 Task: Log work in the project XcelTech for the issue 'Upgrade the user authentication and authorization system of a web application to improve security and compliance' spent time as '3w 1d 20h 13m' and remaining time as '5w 1d 17h 20m' and clone the issue. Now add the issue to the epic 'Cloud Incident Management'.
Action: Mouse moved to (201, 60)
Screenshot: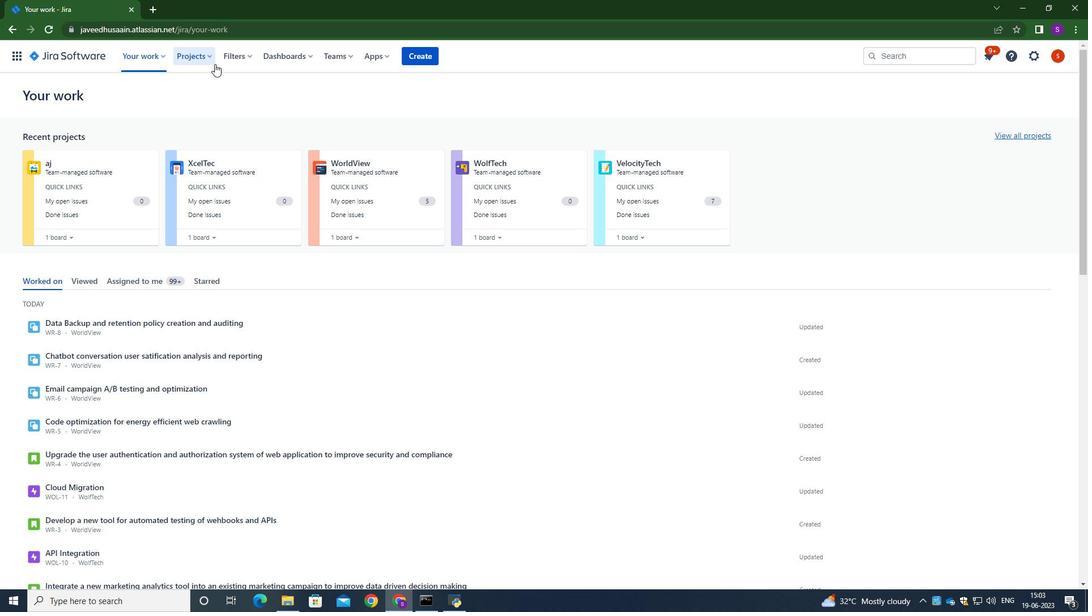 
Action: Mouse pressed left at (201, 60)
Screenshot: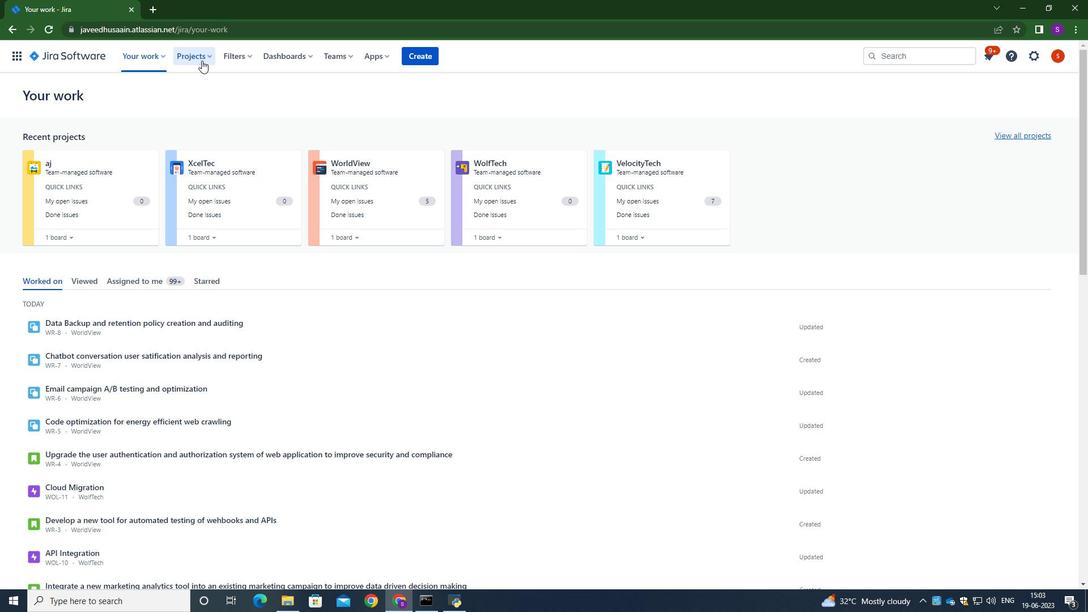 
Action: Mouse moved to (232, 112)
Screenshot: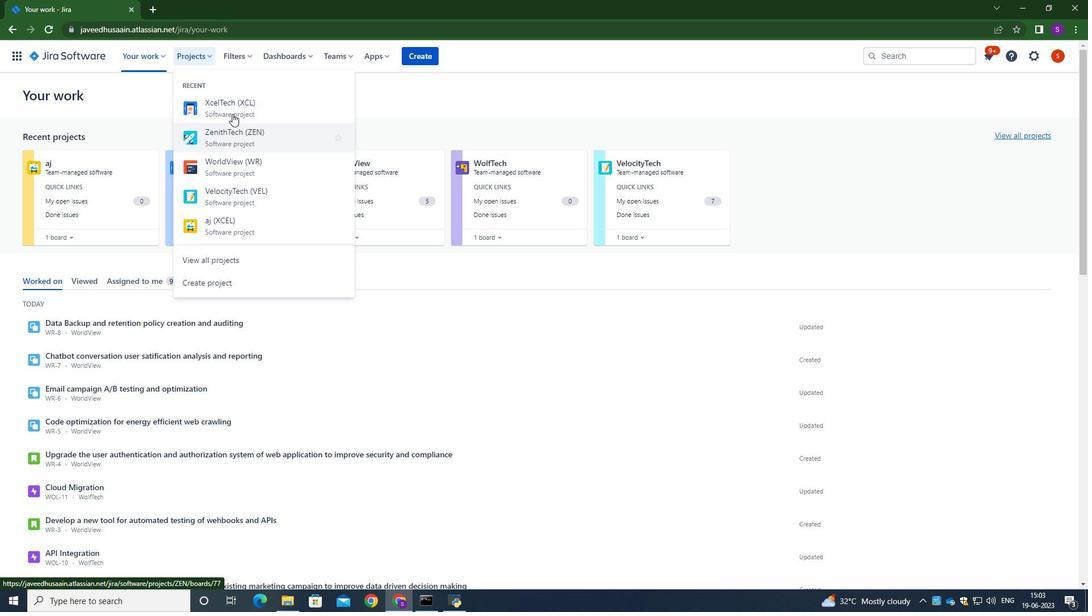 
Action: Mouse pressed left at (232, 112)
Screenshot: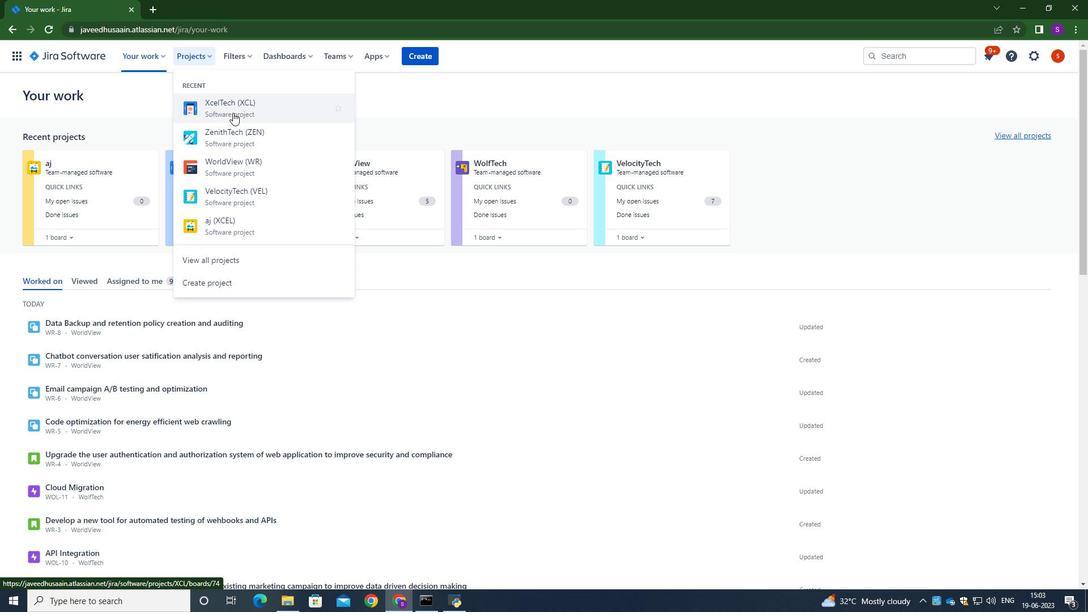 
Action: Mouse moved to (70, 176)
Screenshot: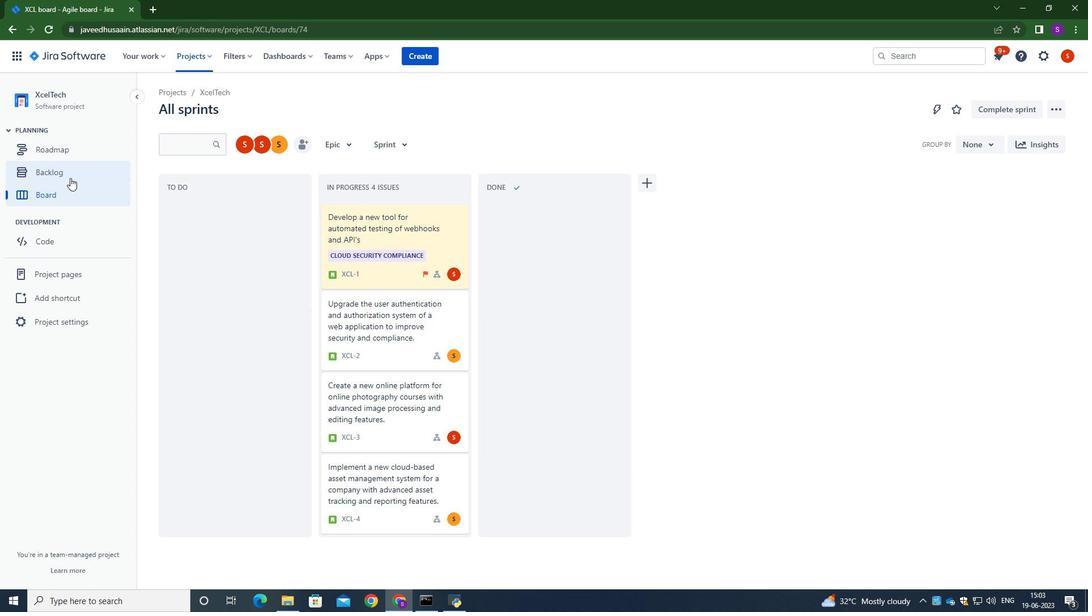 
Action: Mouse pressed left at (70, 176)
Screenshot: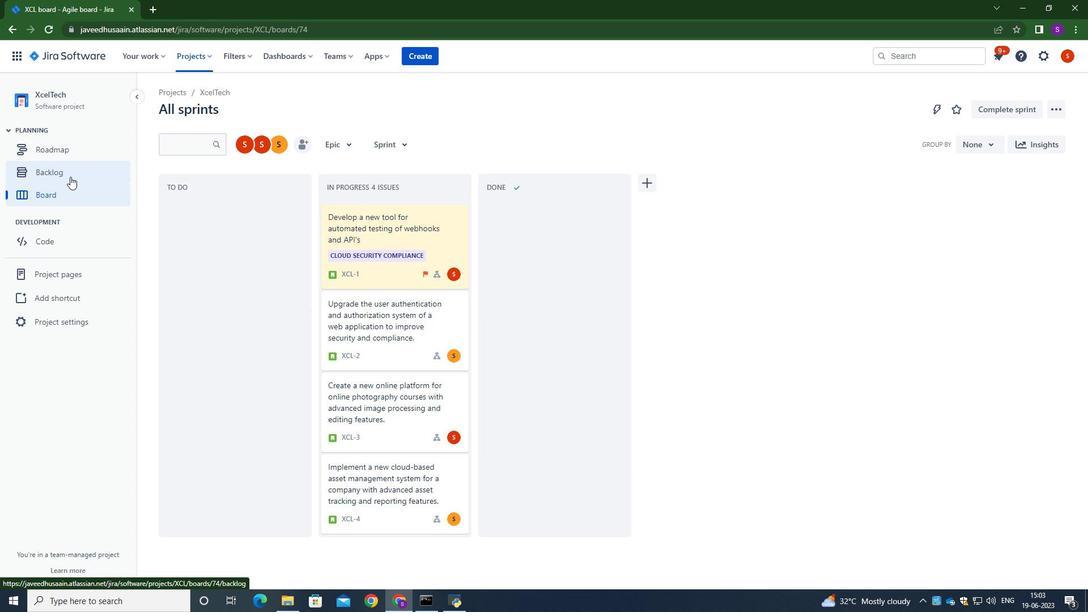 
Action: Mouse moved to (495, 217)
Screenshot: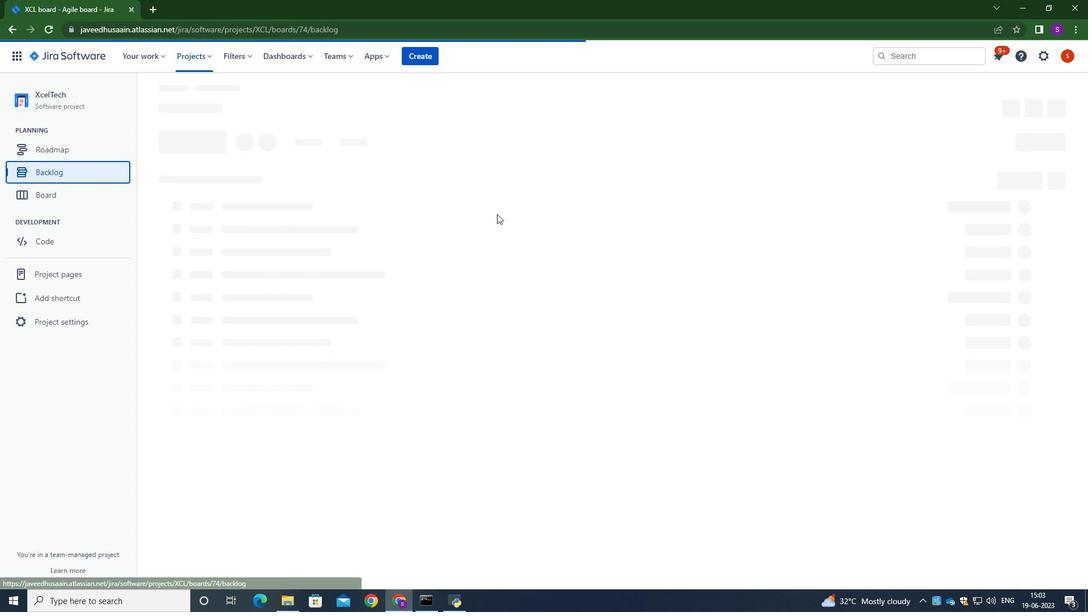 
Action: Mouse scrolled (495, 216) with delta (0, 0)
Screenshot: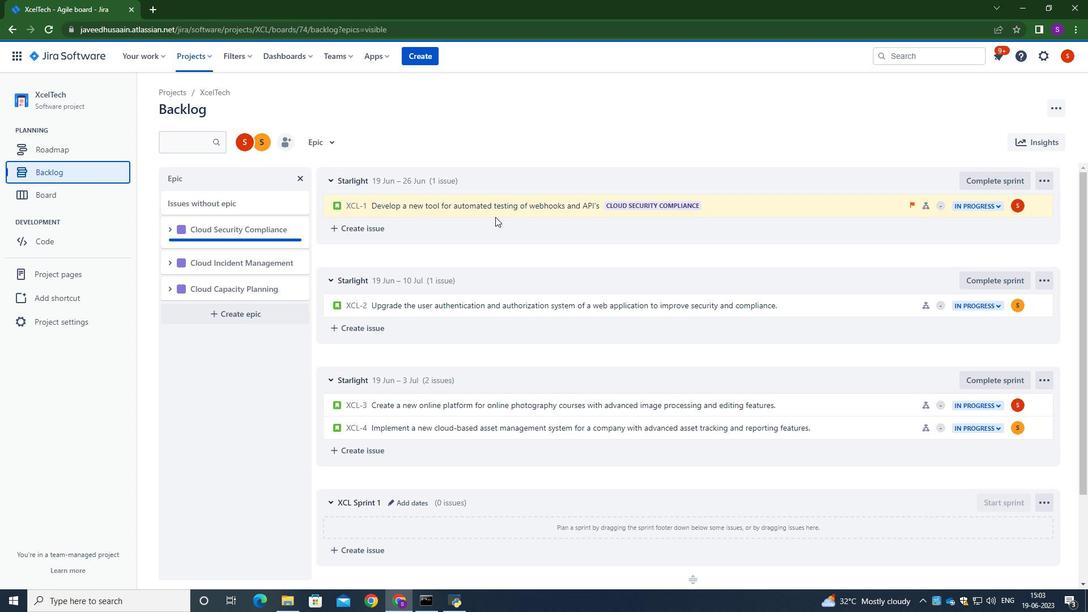 
Action: Mouse moved to (495, 218)
Screenshot: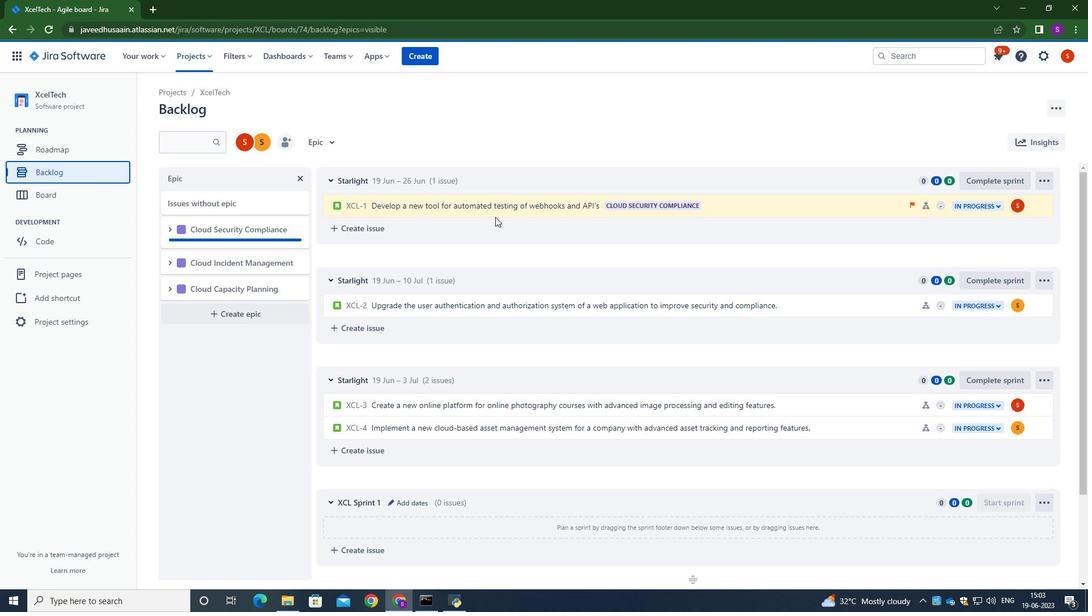 
Action: Mouse scrolled (495, 217) with delta (0, 0)
Screenshot: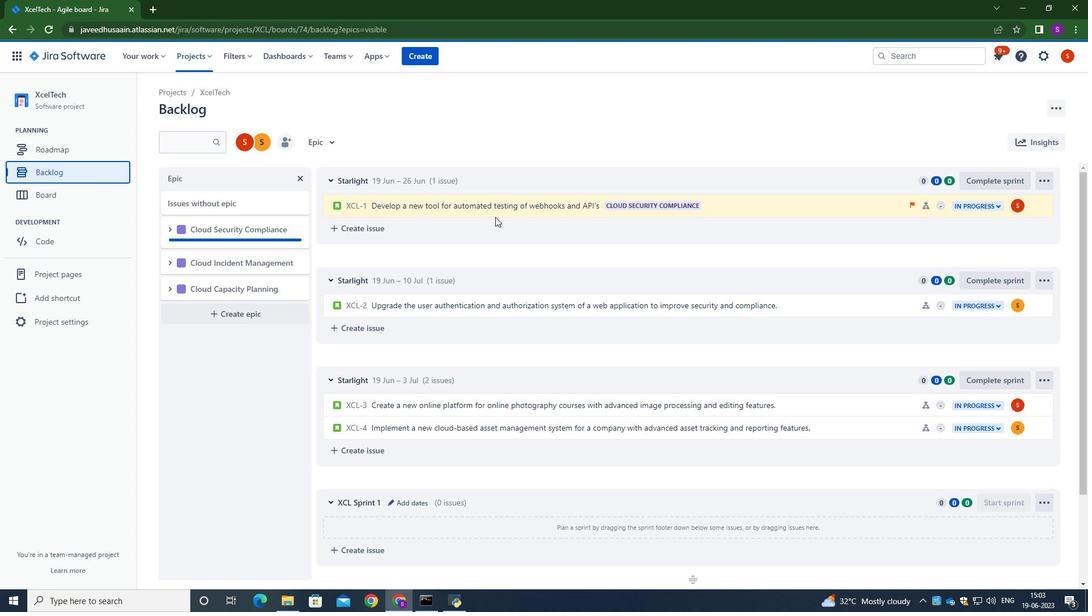 
Action: Mouse scrolled (495, 217) with delta (0, 0)
Screenshot: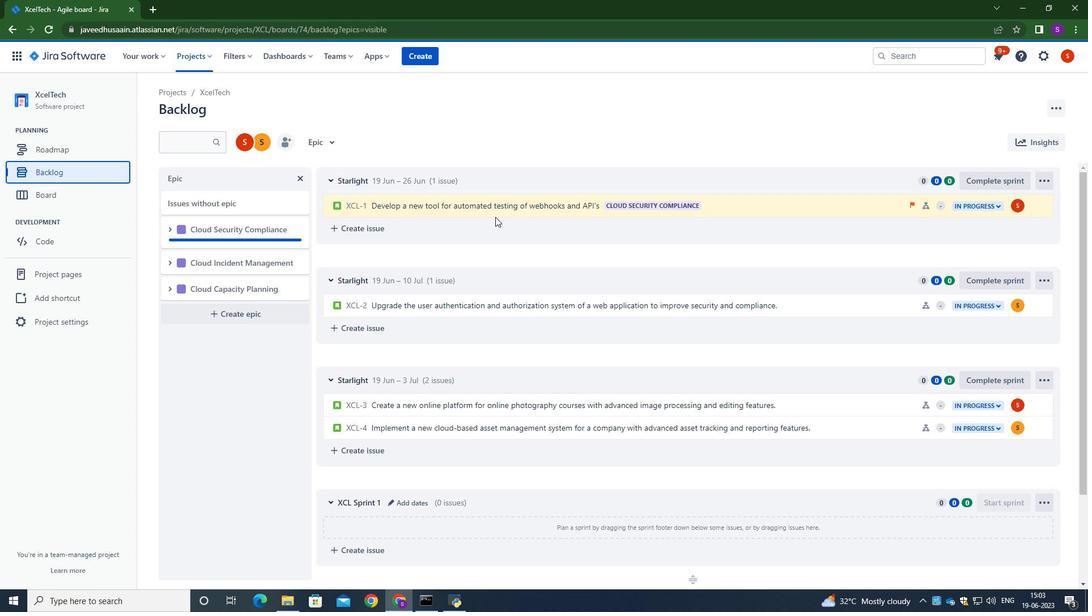 
Action: Mouse scrolled (495, 217) with delta (0, 0)
Screenshot: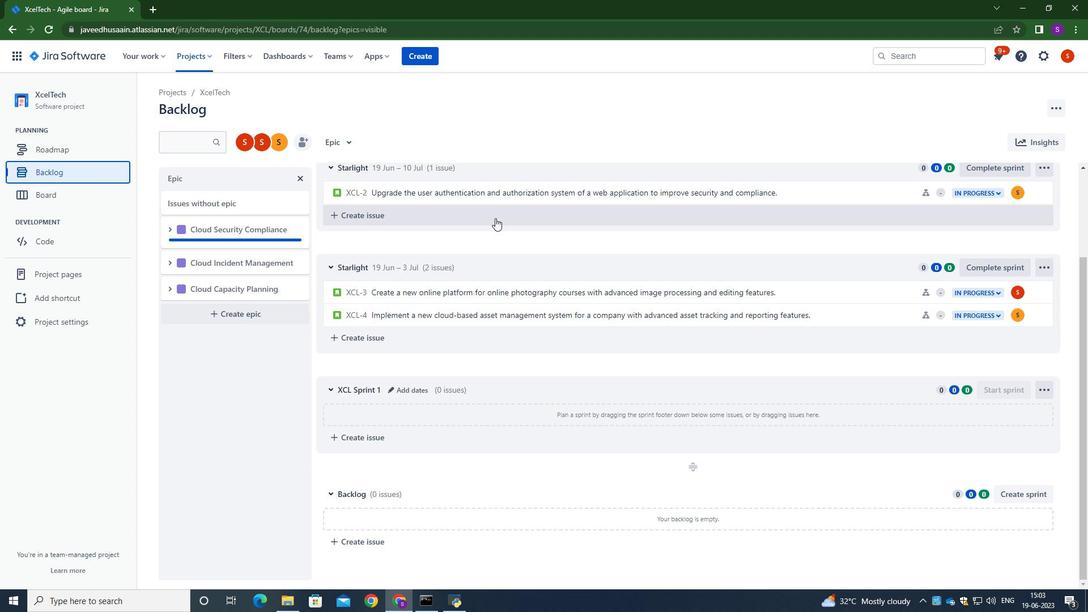 
Action: Mouse moved to (488, 242)
Screenshot: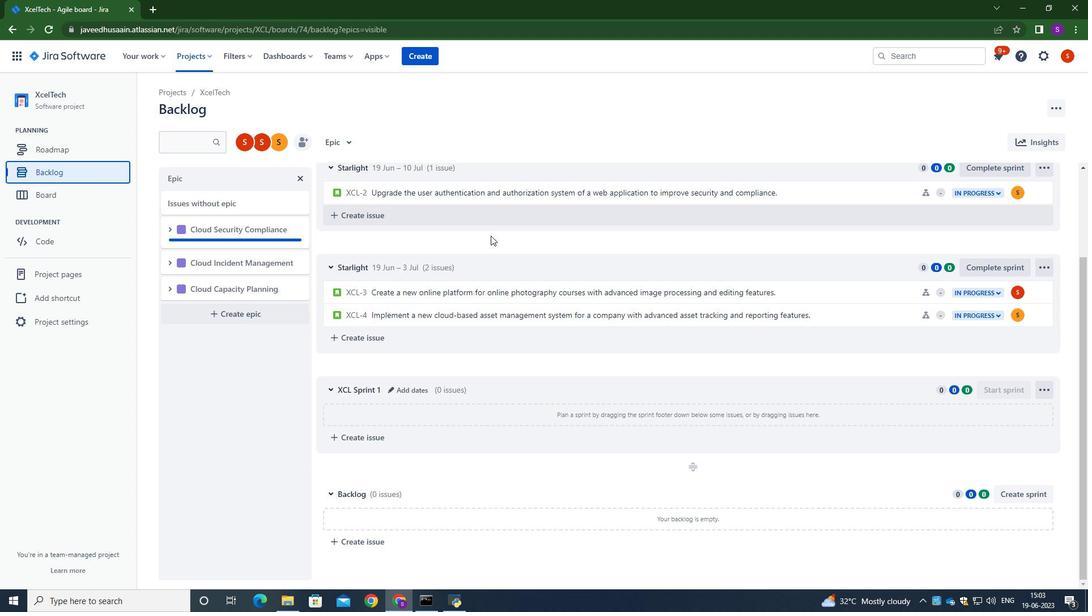 
Action: Mouse scrolled (488, 243) with delta (0, 0)
Screenshot: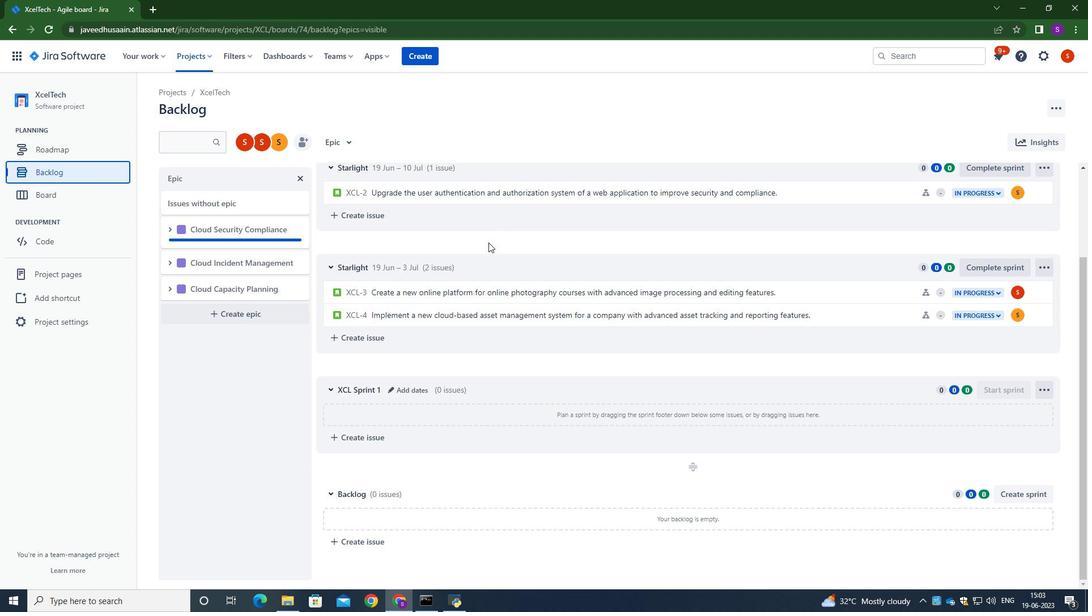 
Action: Mouse scrolled (488, 243) with delta (0, 0)
Screenshot: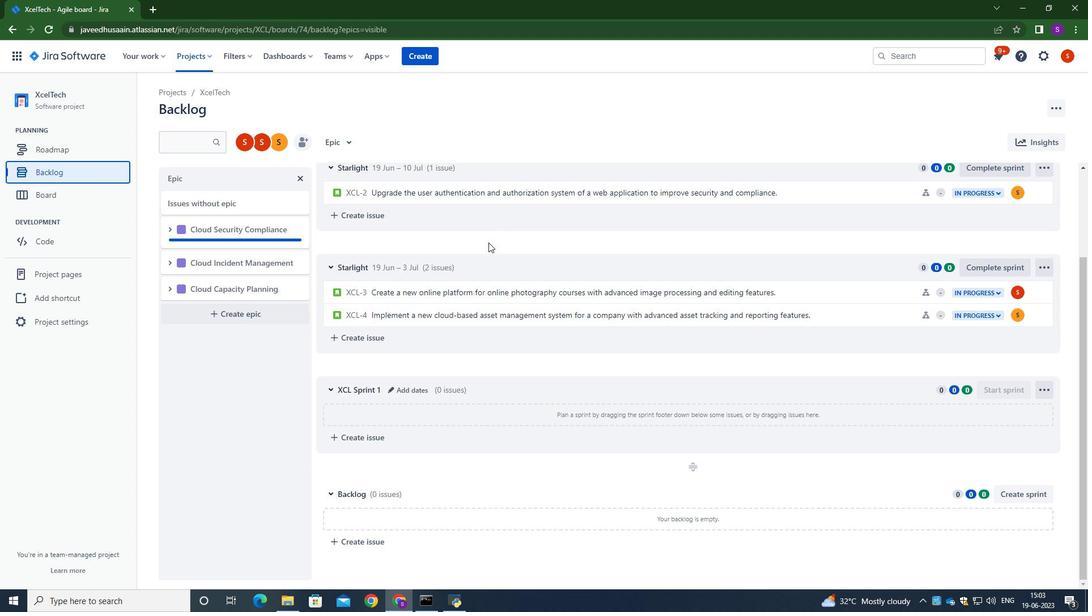 
Action: Mouse scrolled (488, 243) with delta (0, 0)
Screenshot: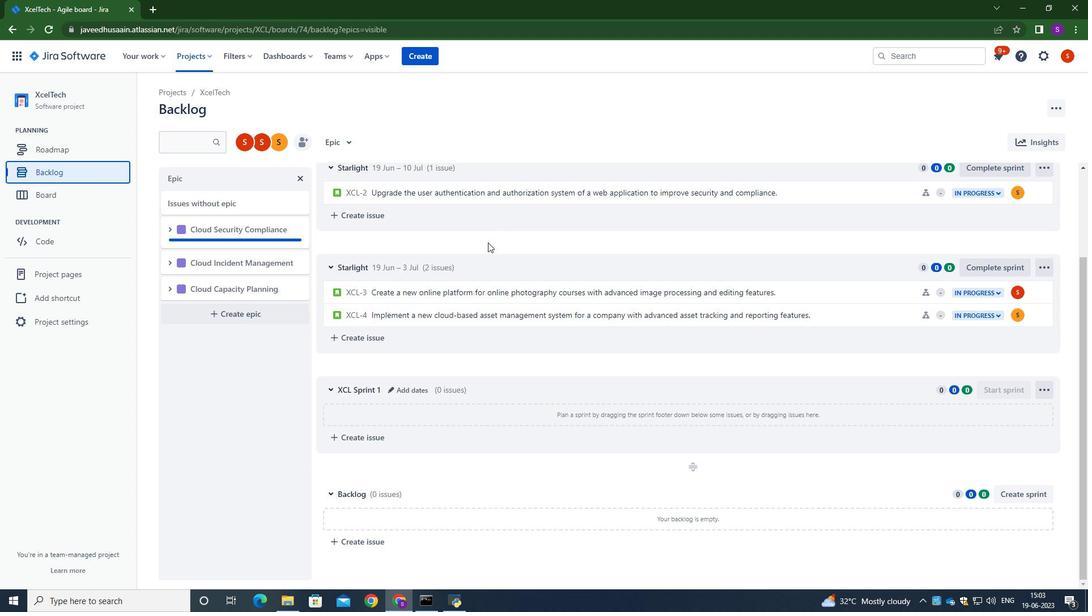
Action: Mouse scrolled (488, 243) with delta (0, 0)
Screenshot: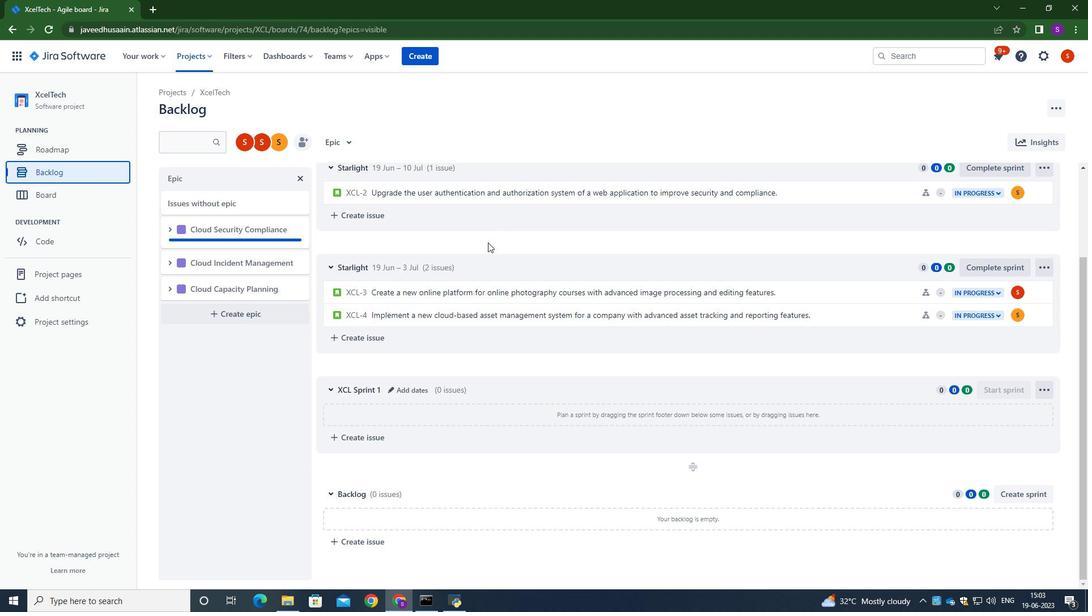 
Action: Mouse moved to (694, 306)
Screenshot: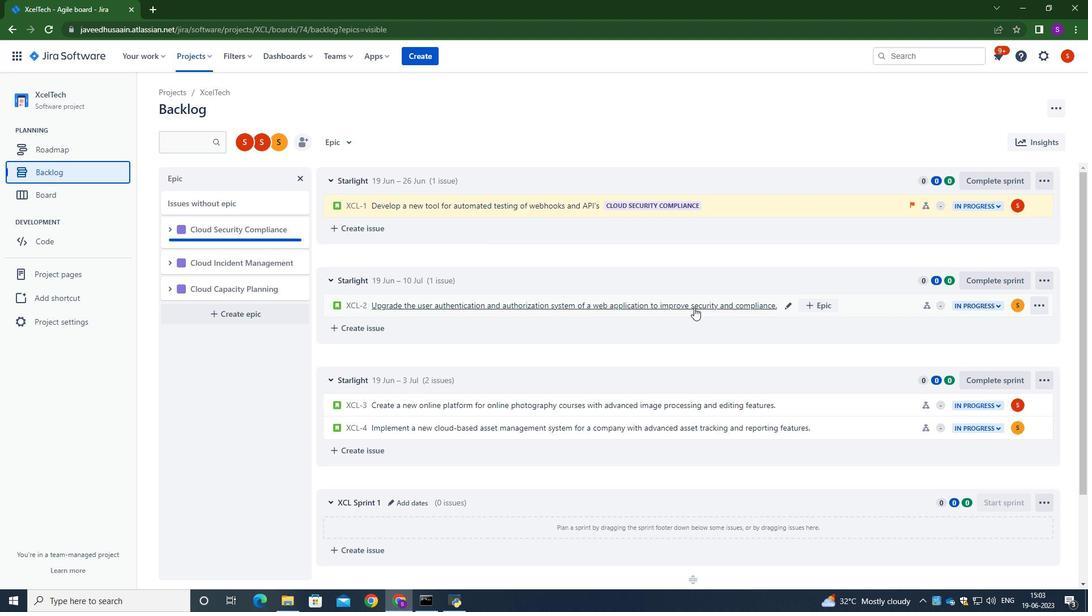 
Action: Mouse pressed left at (694, 306)
Screenshot: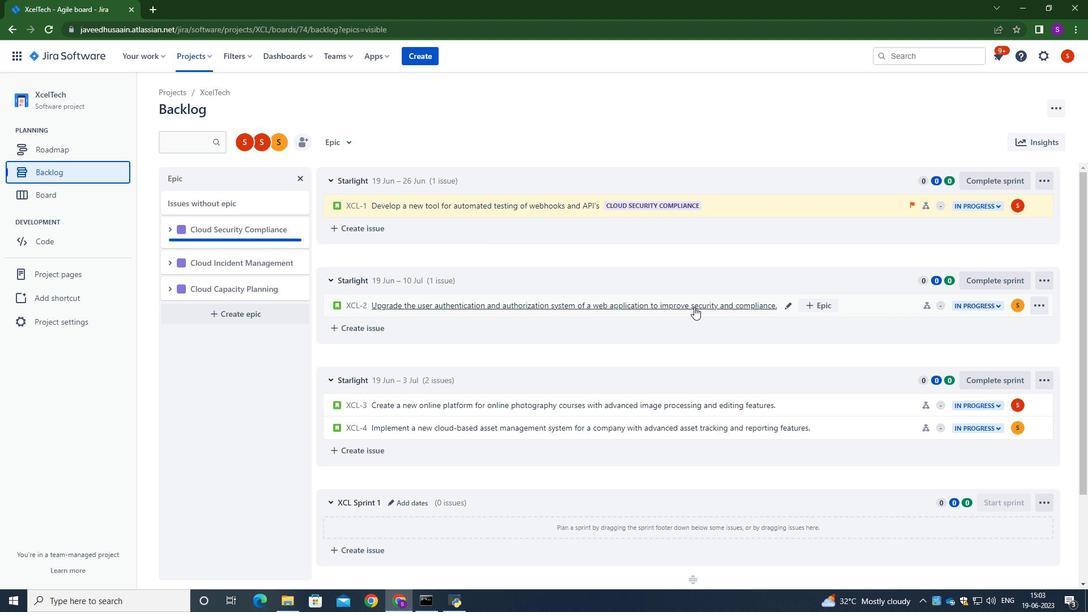 
Action: Mouse moved to (986, 342)
Screenshot: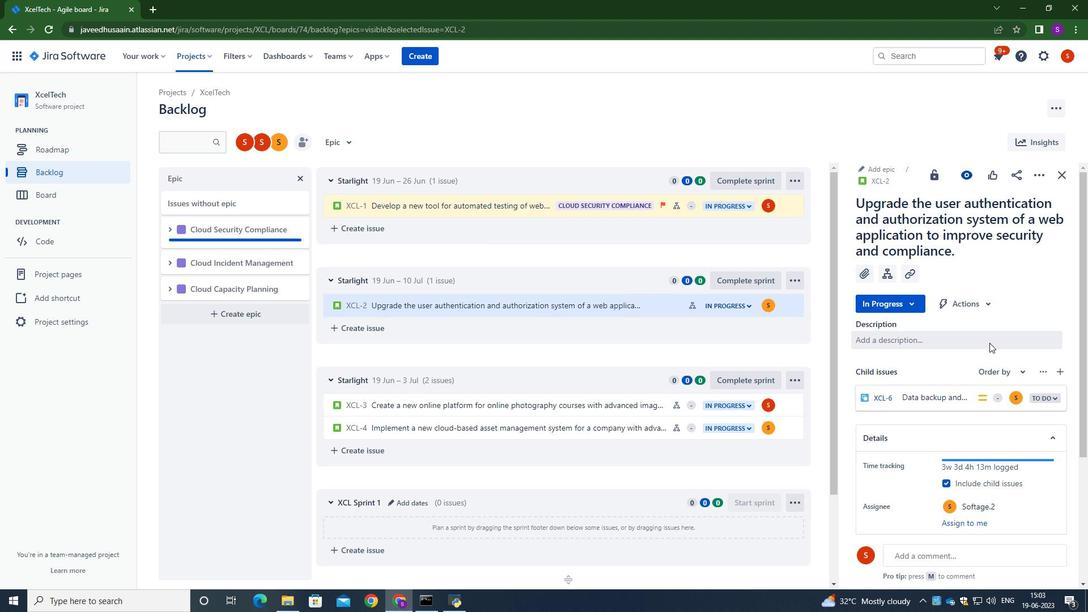 
Action: Mouse scrolled (986, 342) with delta (0, 0)
Screenshot: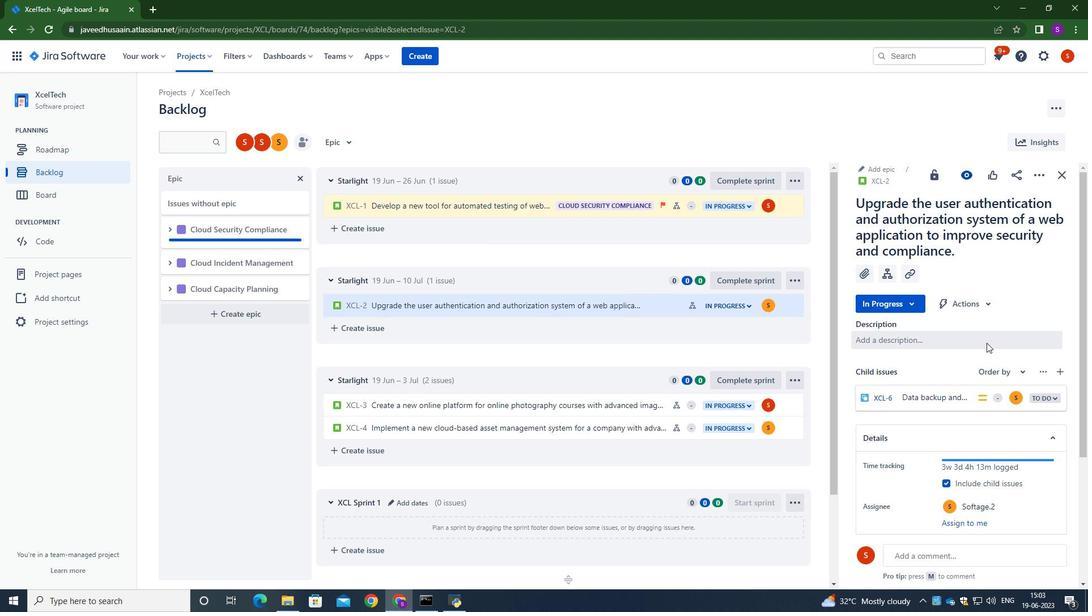 
Action: Mouse scrolled (986, 342) with delta (0, 0)
Screenshot: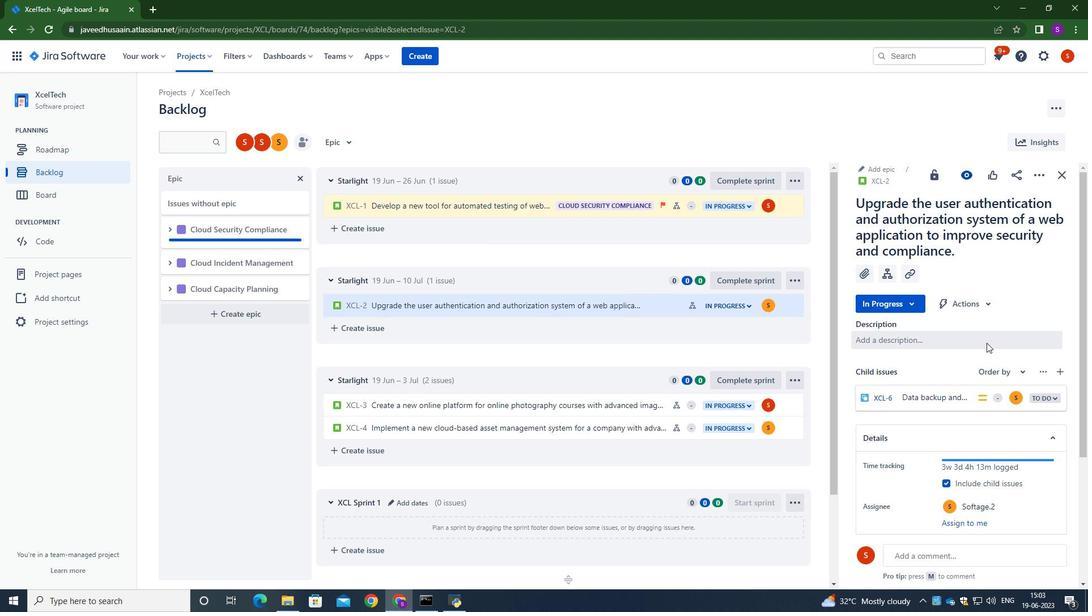 
Action: Mouse moved to (970, 341)
Screenshot: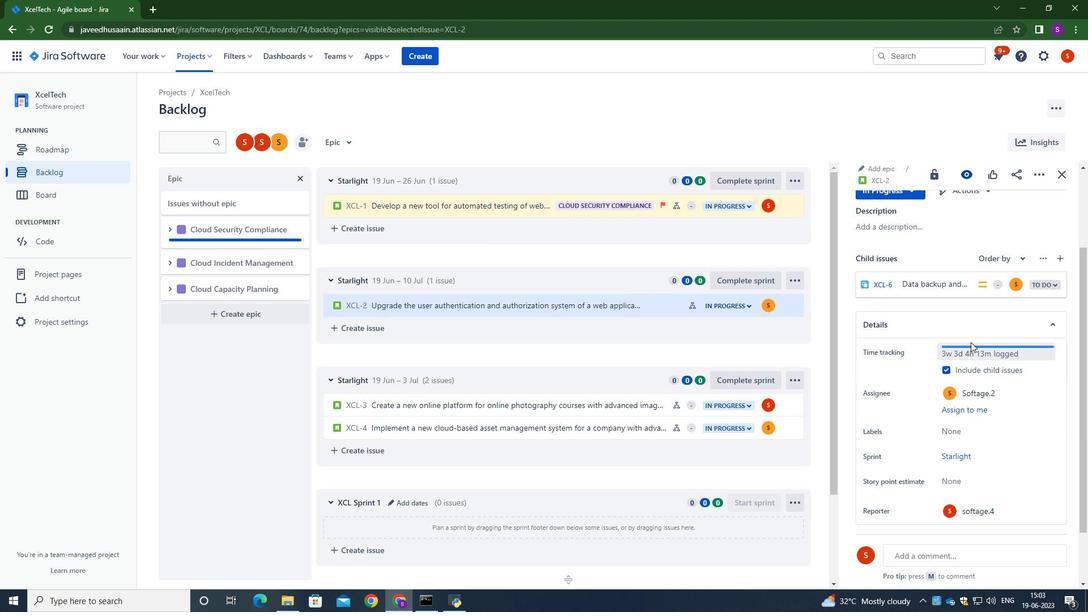 
Action: Mouse scrolled (970, 341) with delta (0, 0)
Screenshot: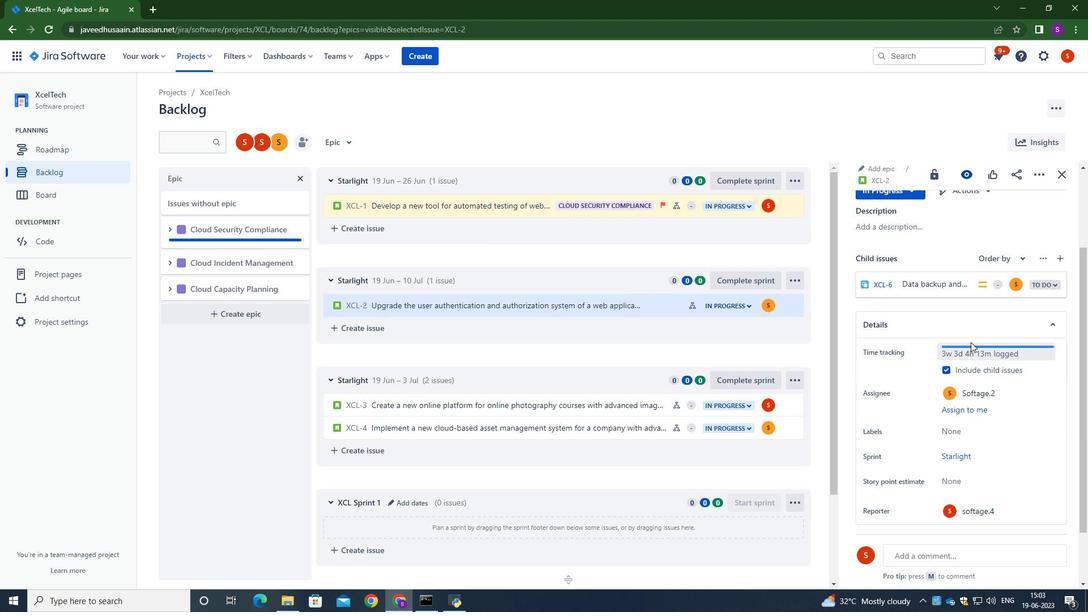 
Action: Mouse moved to (972, 334)
Screenshot: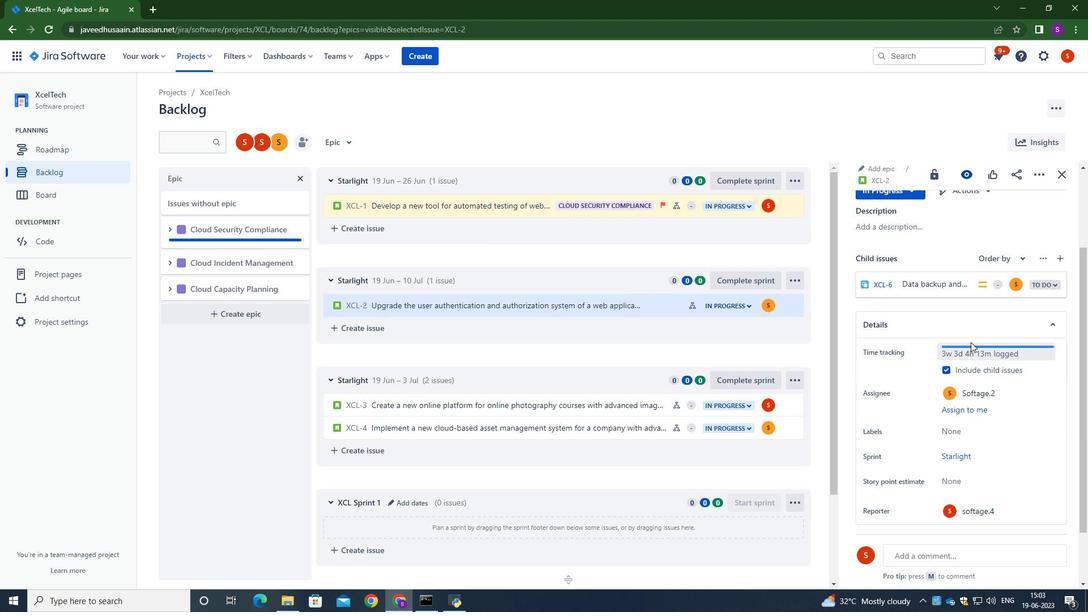 
Action: Mouse scrolled (972, 334) with delta (0, 0)
Screenshot: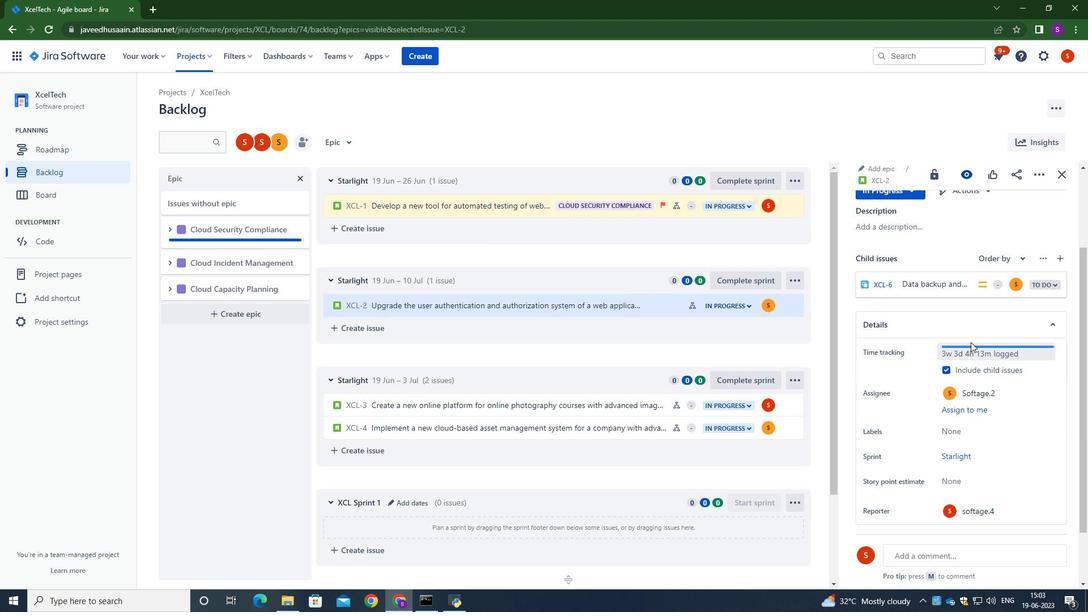 
Action: Mouse moved to (1036, 177)
Screenshot: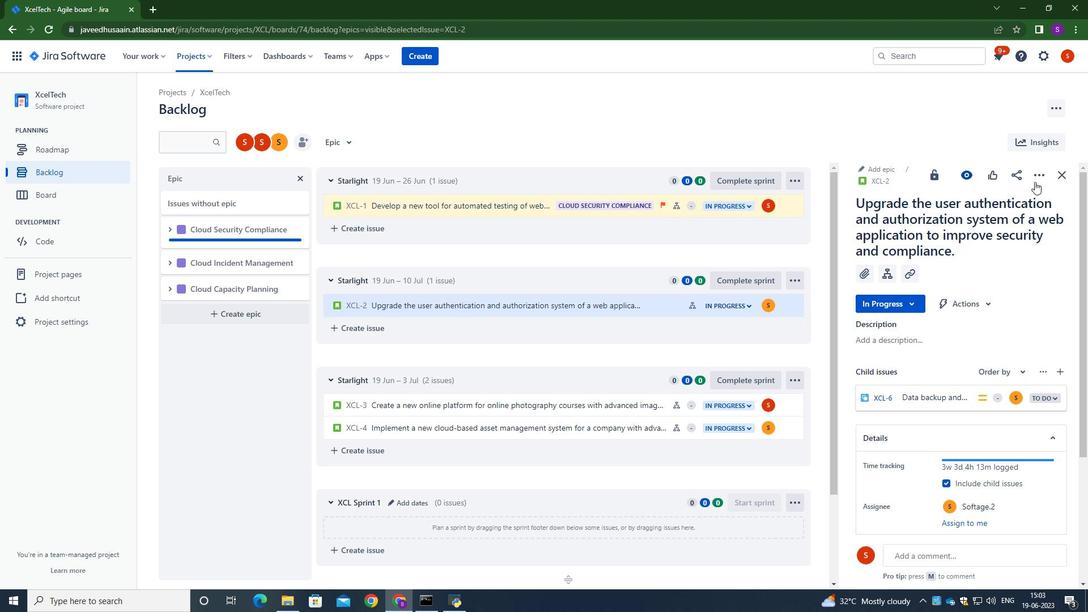 
Action: Mouse pressed left at (1036, 177)
Screenshot: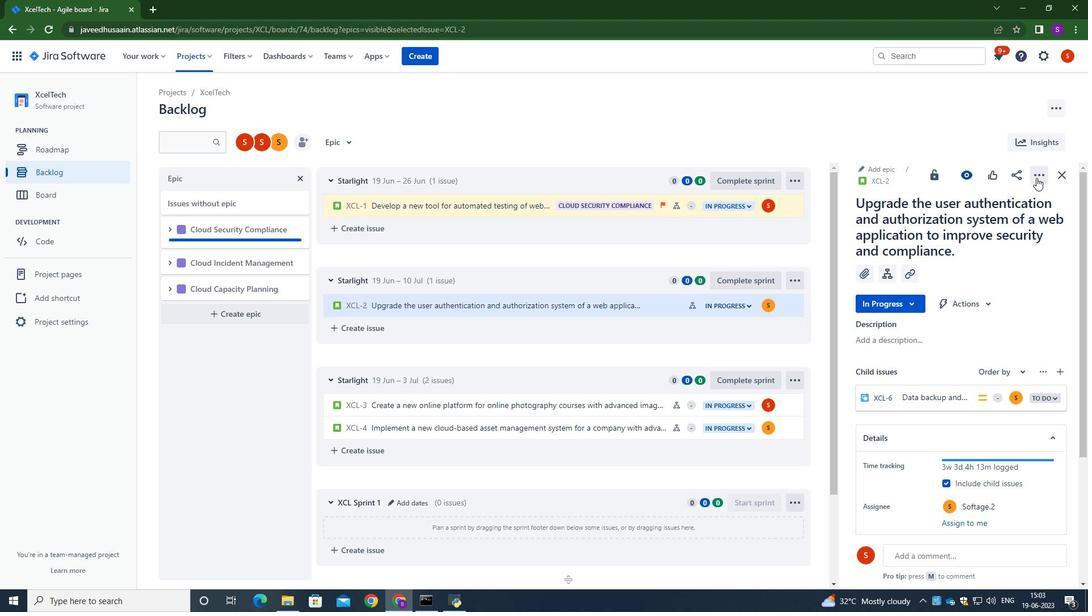 
Action: Mouse moved to (996, 203)
Screenshot: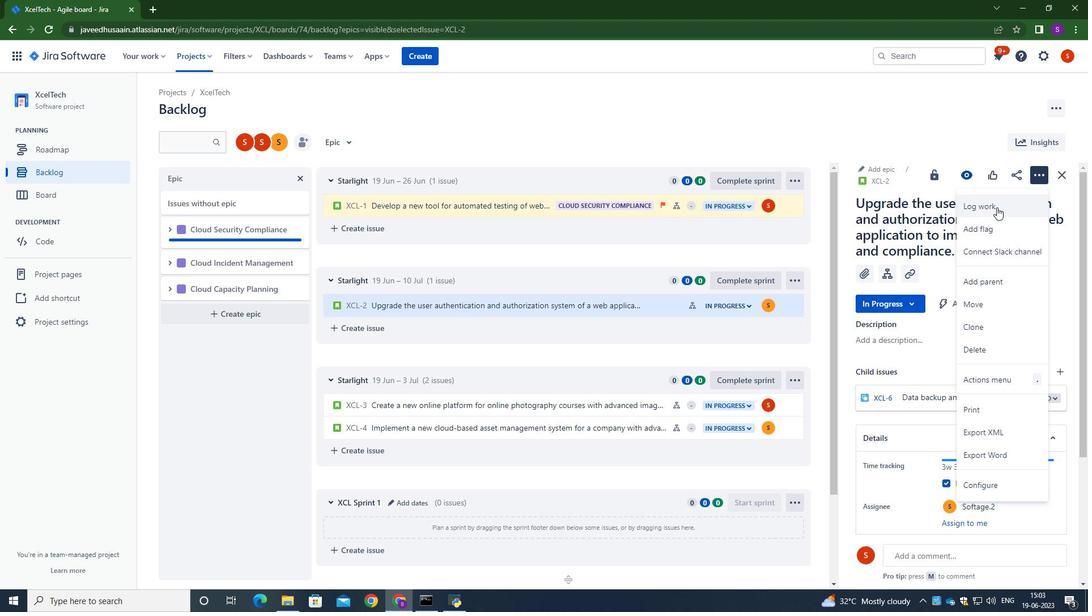
Action: Mouse pressed left at (996, 203)
Screenshot: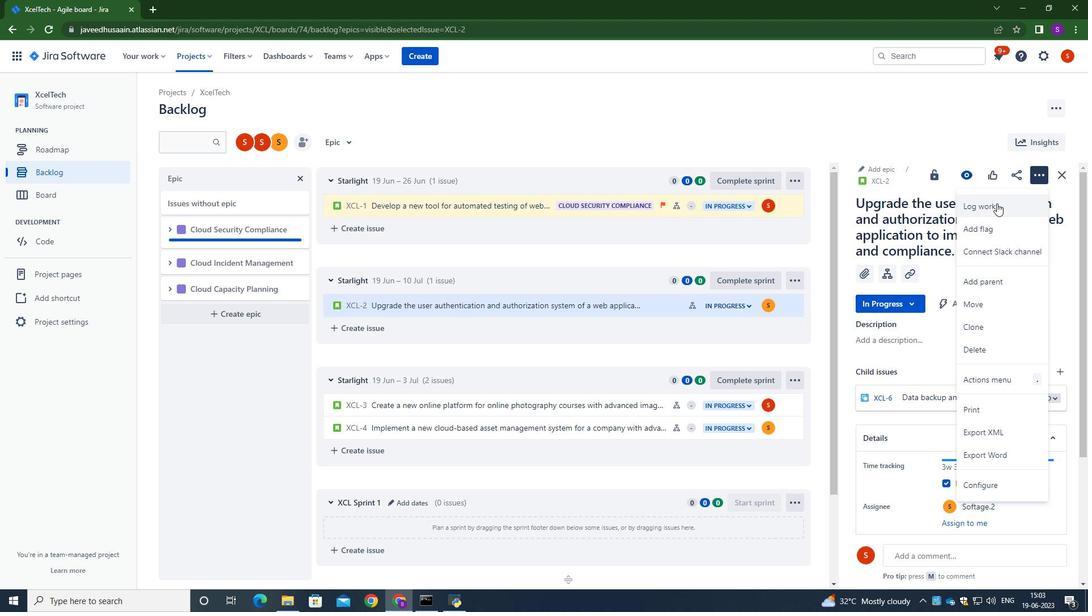 
Action: Mouse moved to (475, 171)
Screenshot: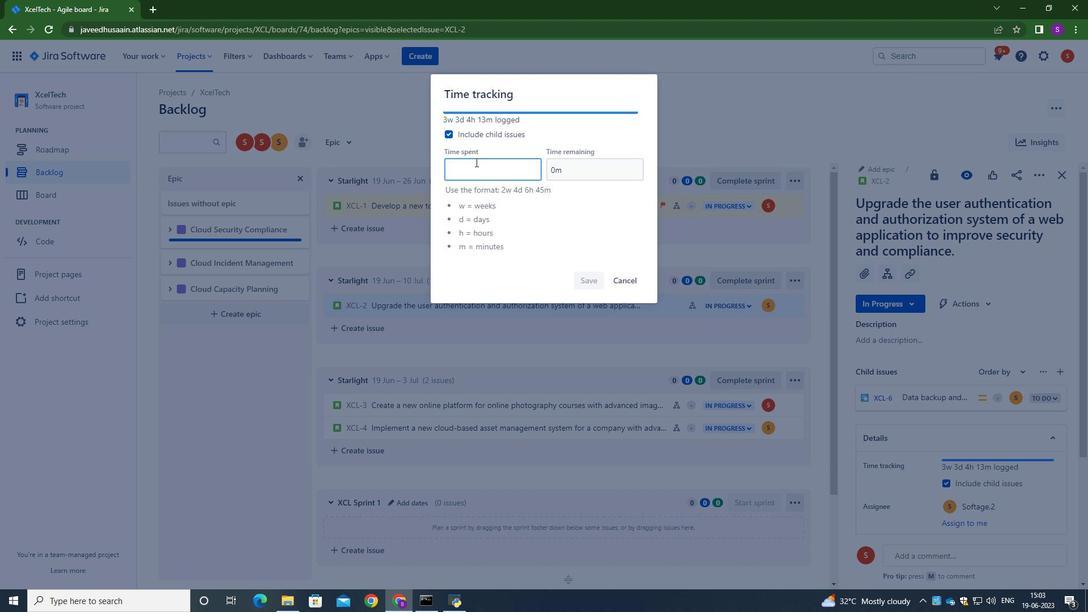
Action: Mouse pressed left at (475, 171)
Screenshot: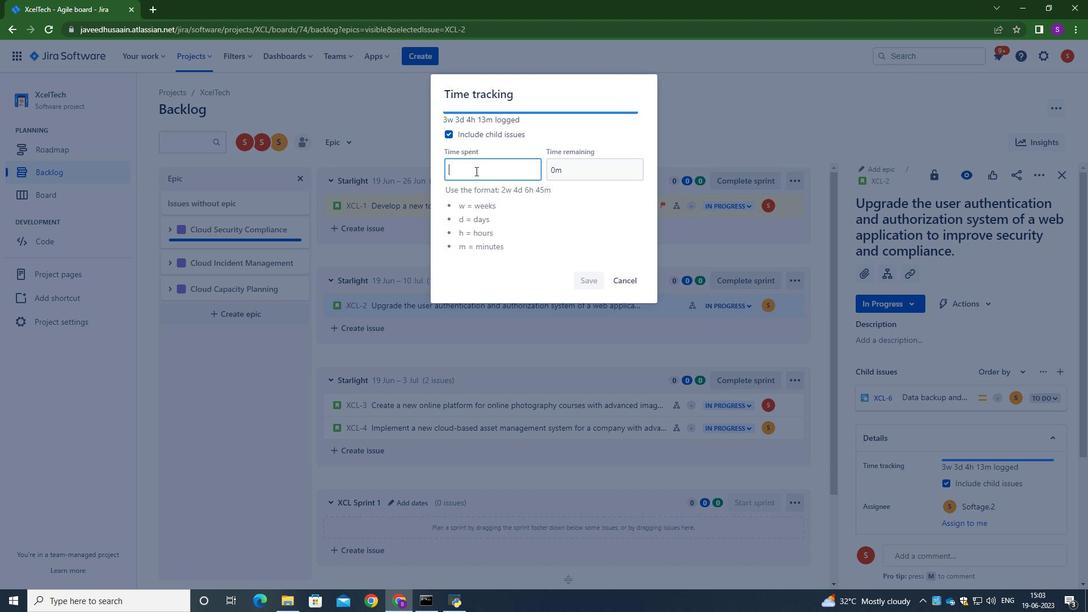 
Action: Key pressed 3w<Key.space>1d<Key.space>20h<Key.space>13m<Key.tab>5w<Key.space>1d<Key.space>17h<Key.space>20m
Screenshot: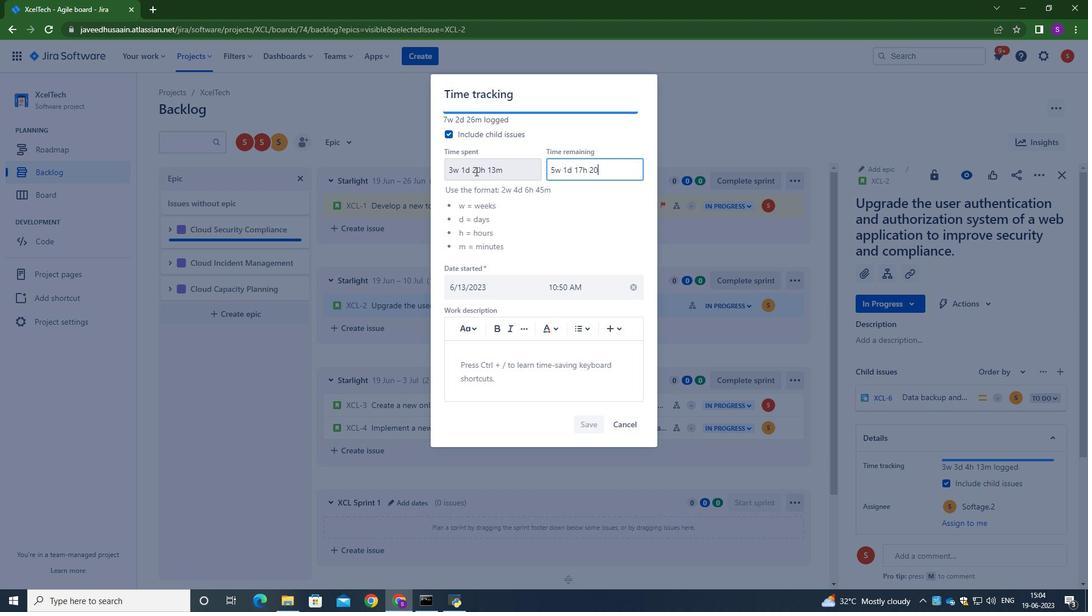 
Action: Mouse moved to (590, 429)
Screenshot: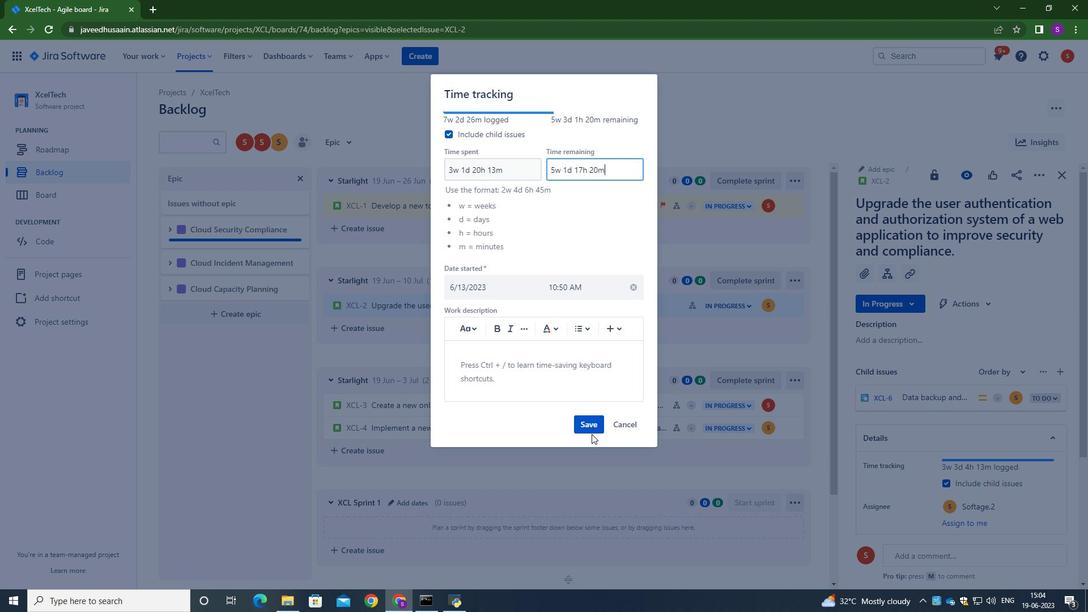 
Action: Mouse pressed left at (590, 429)
Screenshot: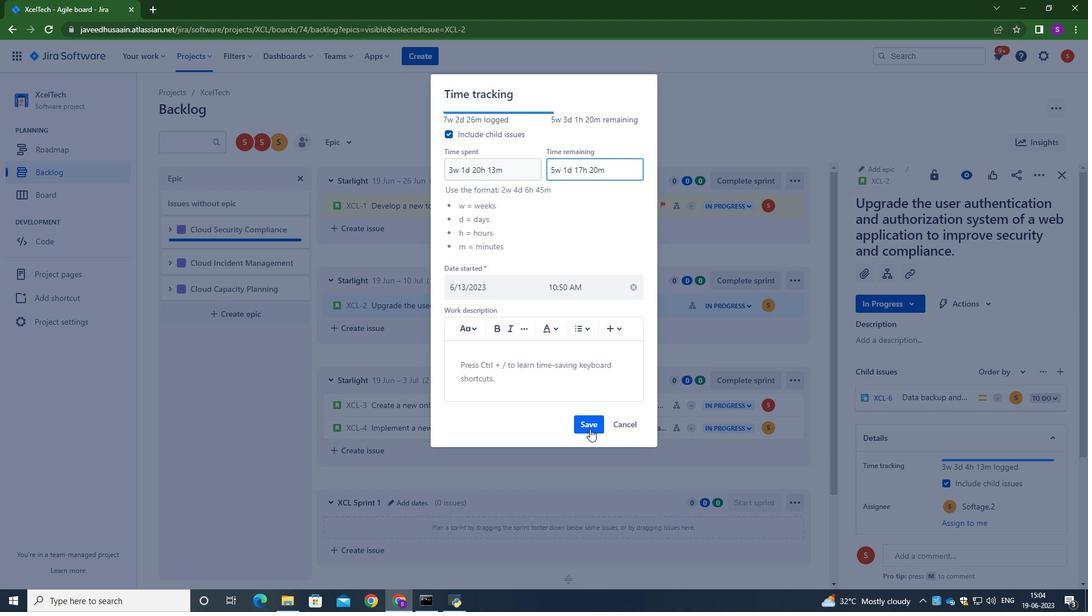
Action: Mouse moved to (1042, 176)
Screenshot: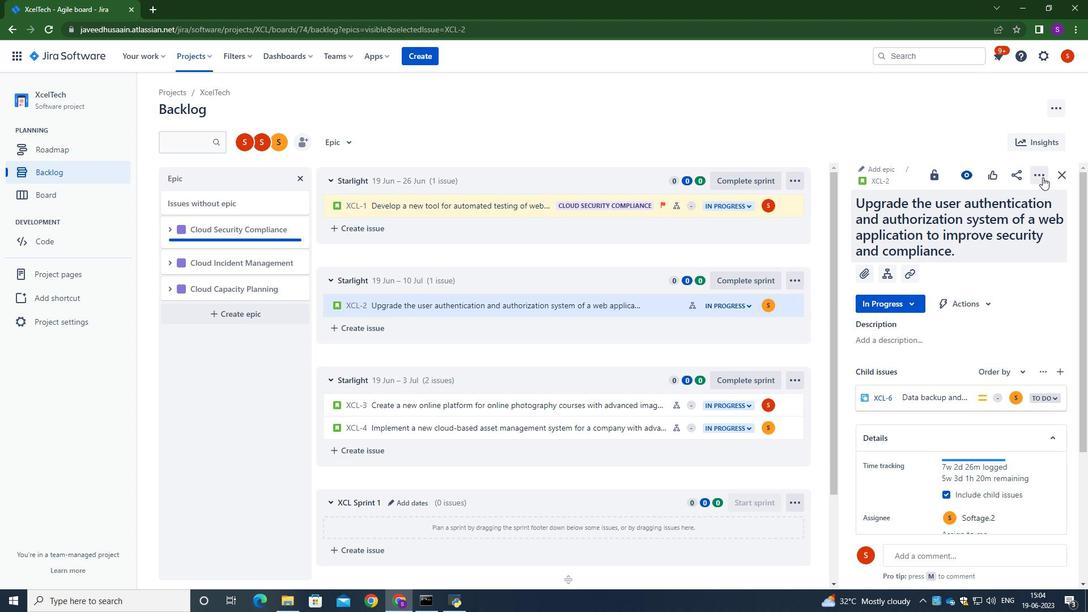 
Action: Mouse pressed left at (1042, 176)
Screenshot: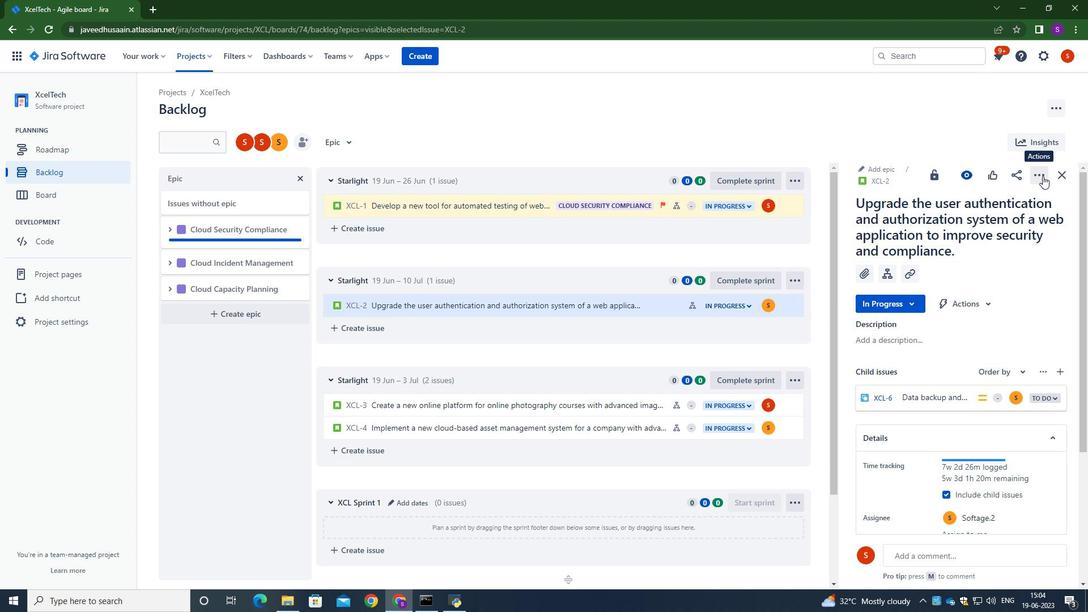 
Action: Mouse moved to (1005, 321)
Screenshot: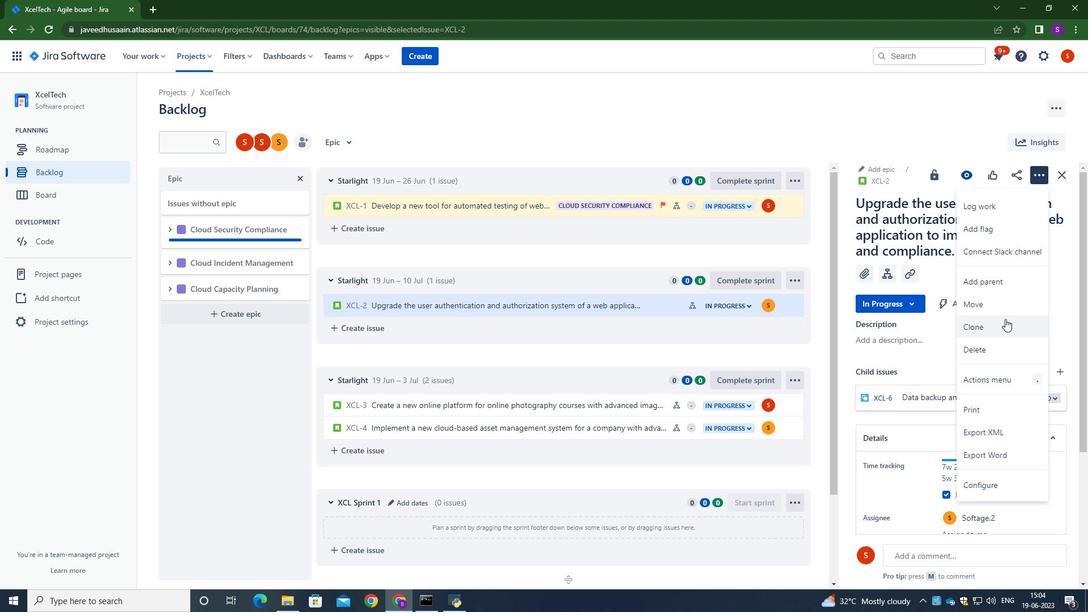 
Action: Mouse pressed left at (1005, 321)
Screenshot: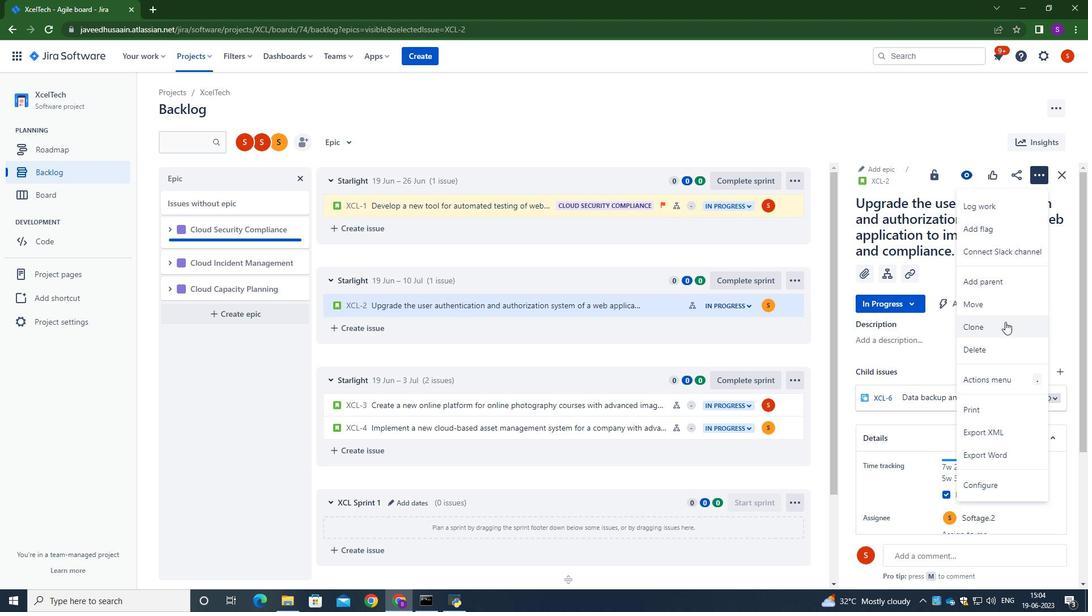
Action: Mouse moved to (488, 187)
Screenshot: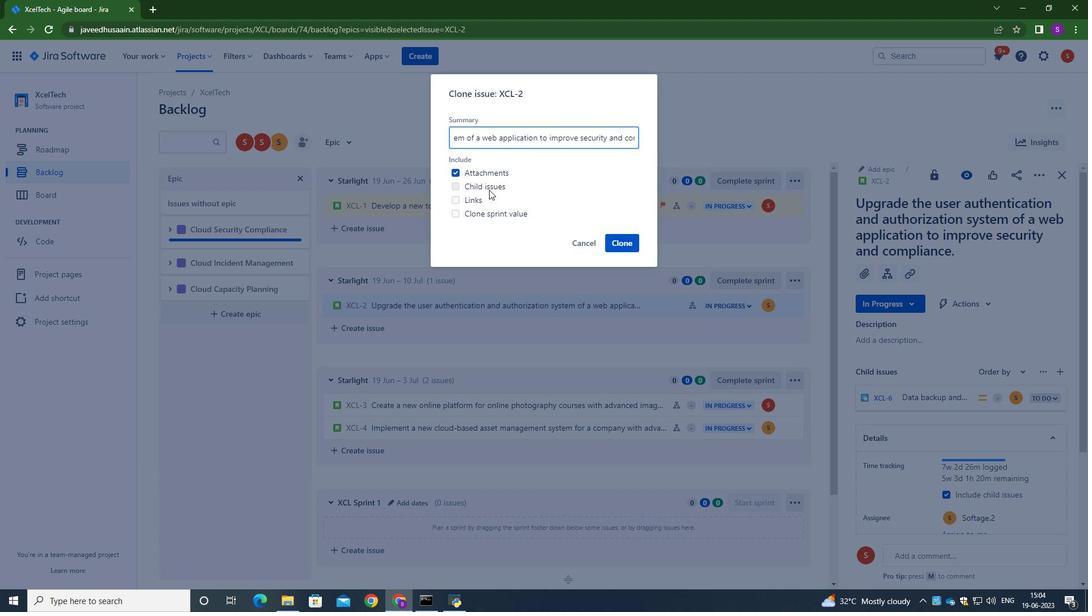 
Action: Mouse pressed left at (488, 187)
Screenshot: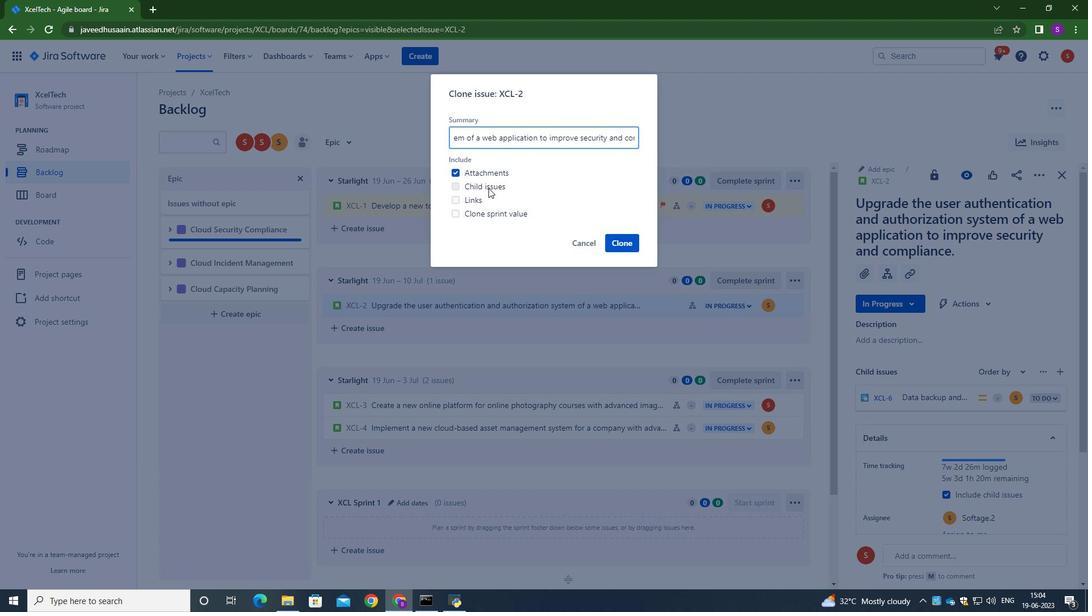
Action: Mouse moved to (468, 199)
Screenshot: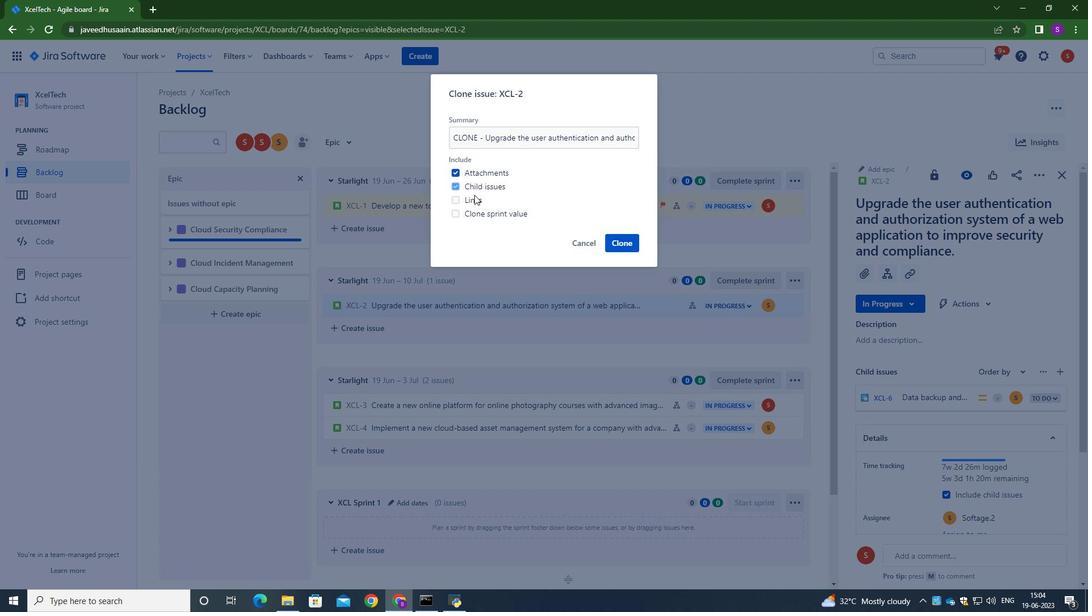 
Action: Mouse pressed left at (468, 199)
Screenshot: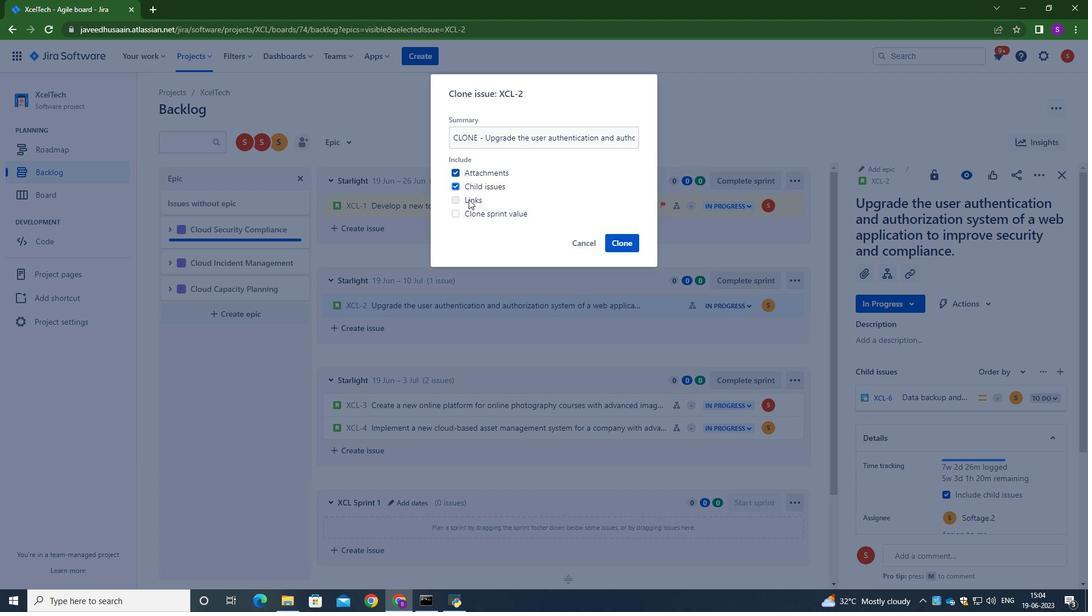 
Action: Mouse moved to (479, 181)
Screenshot: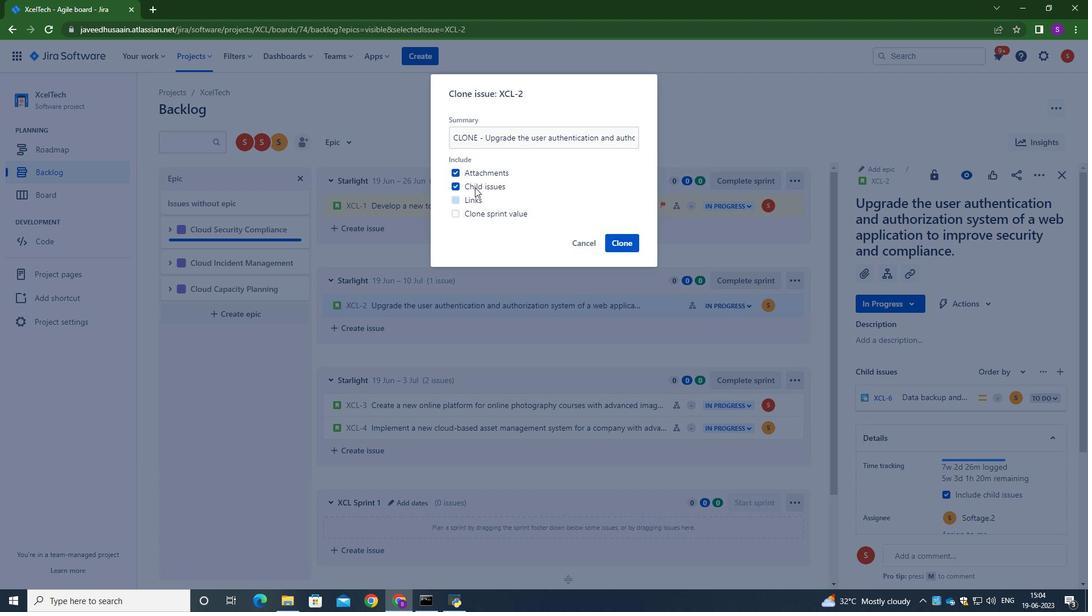 
Action: Mouse pressed left at (479, 181)
Screenshot: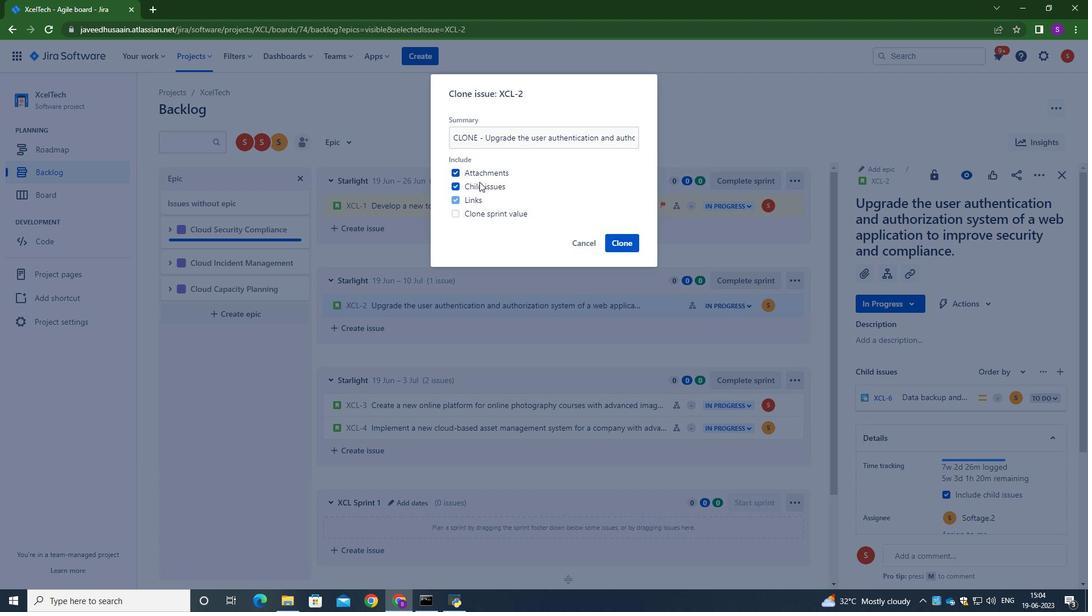 
Action: Mouse moved to (481, 173)
Screenshot: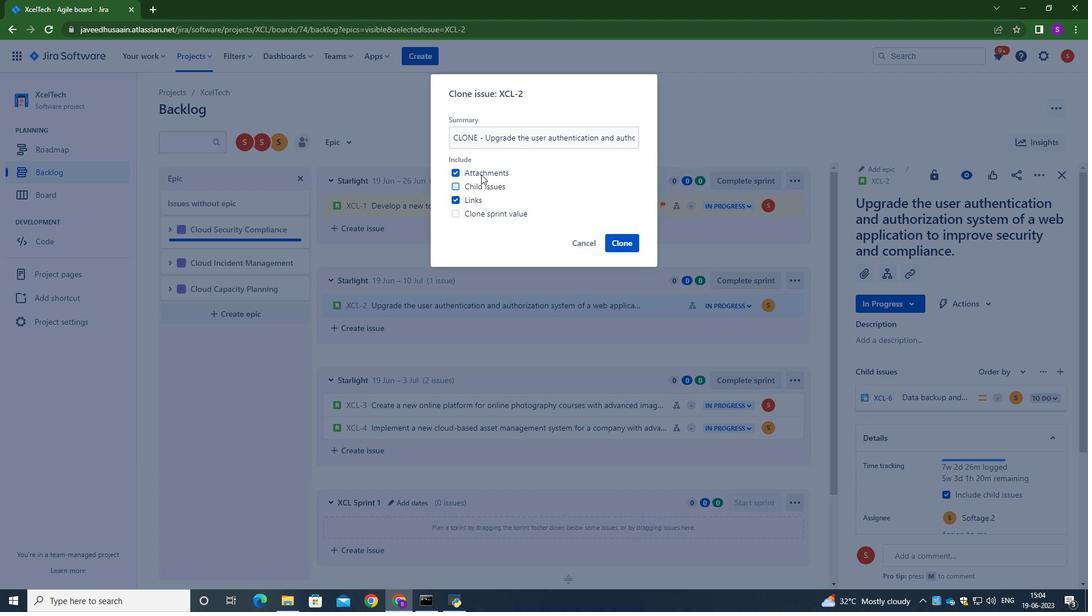 
Action: Mouse pressed left at (481, 173)
Screenshot: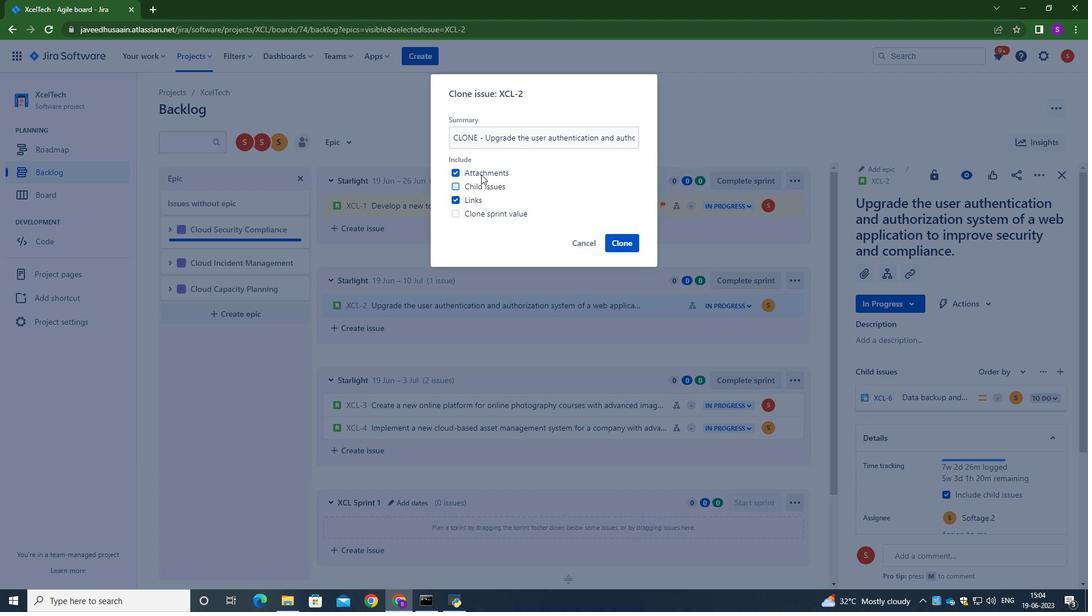 
Action: Mouse moved to (577, 244)
Screenshot: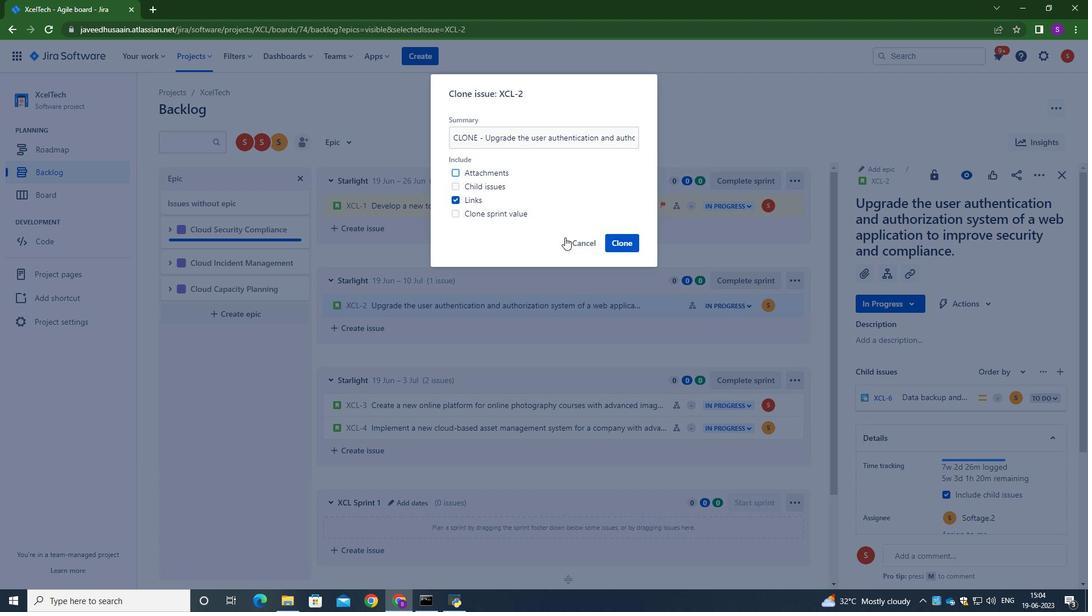 
Action: Mouse pressed left at (577, 244)
Screenshot: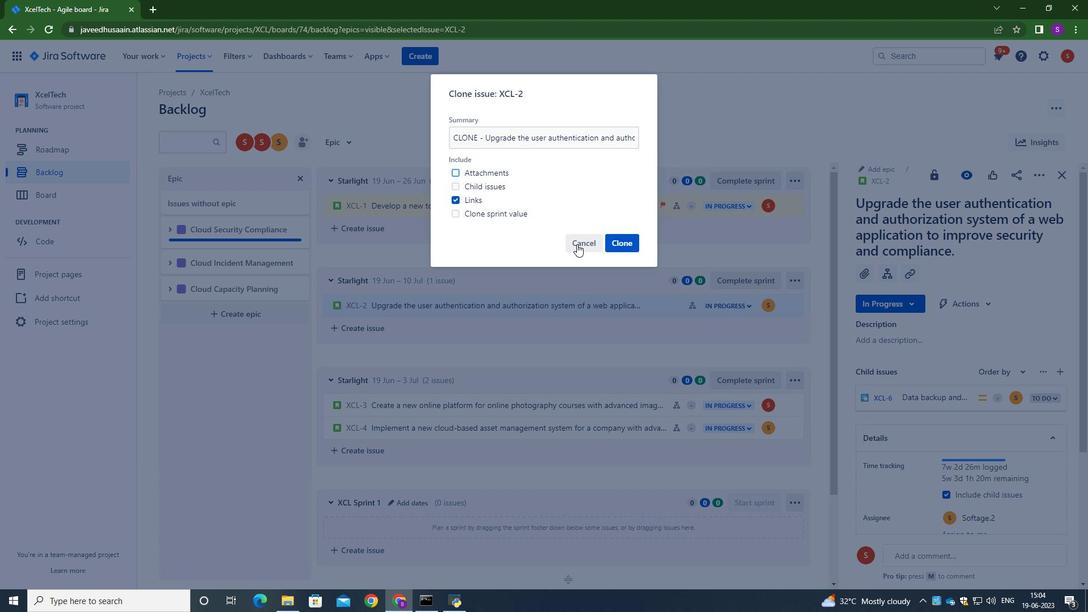 
Action: Mouse moved to (1023, 290)
Screenshot: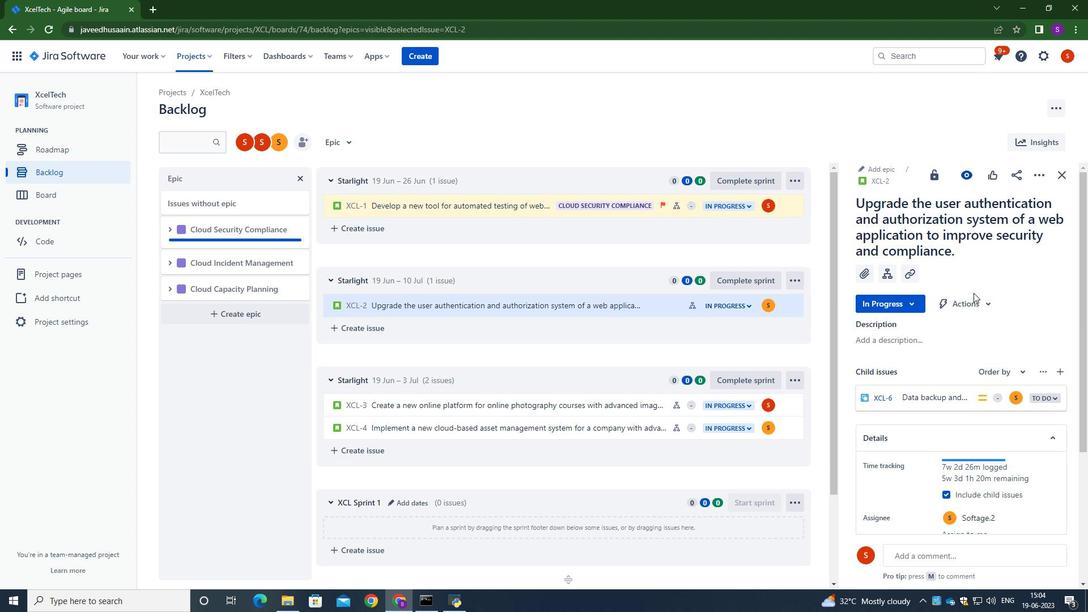 
Action: Mouse scrolled (1023, 290) with delta (0, 0)
Screenshot: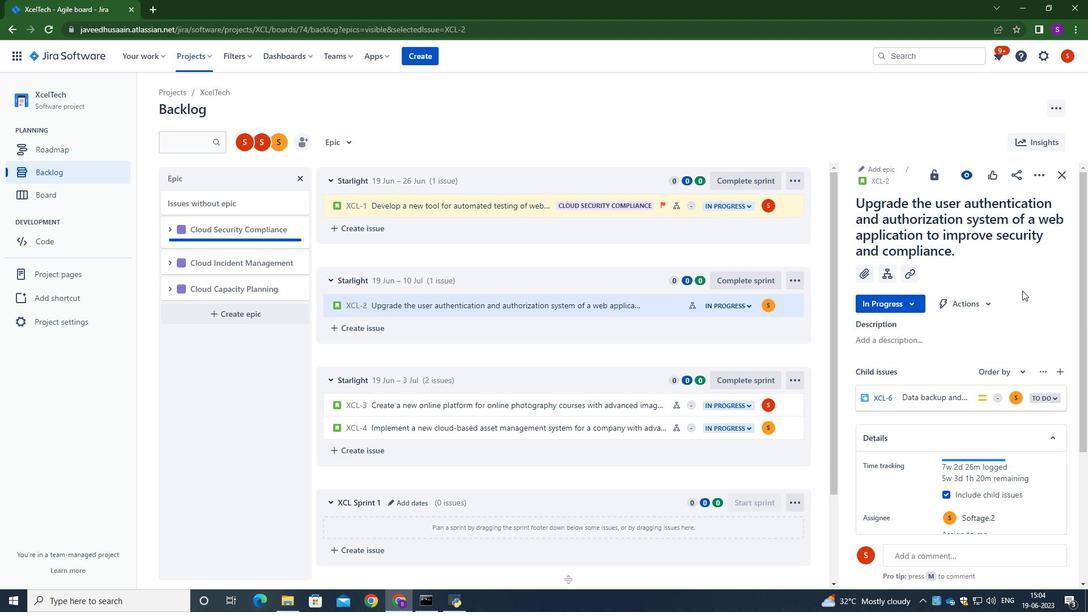 
Action: Mouse scrolled (1023, 290) with delta (0, 0)
Screenshot: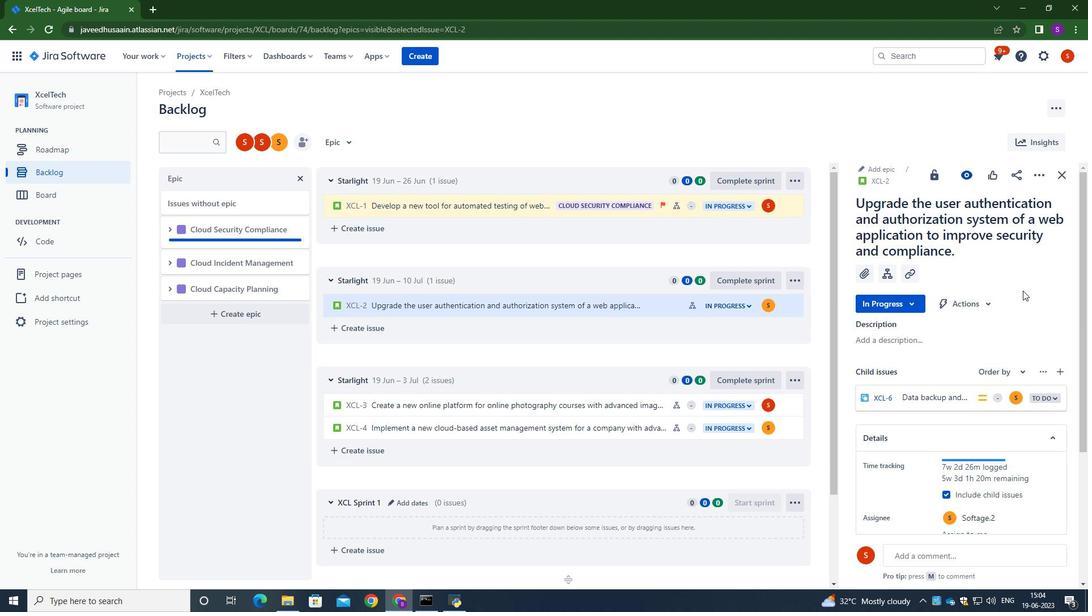
Action: Mouse scrolled (1023, 290) with delta (0, 0)
Screenshot: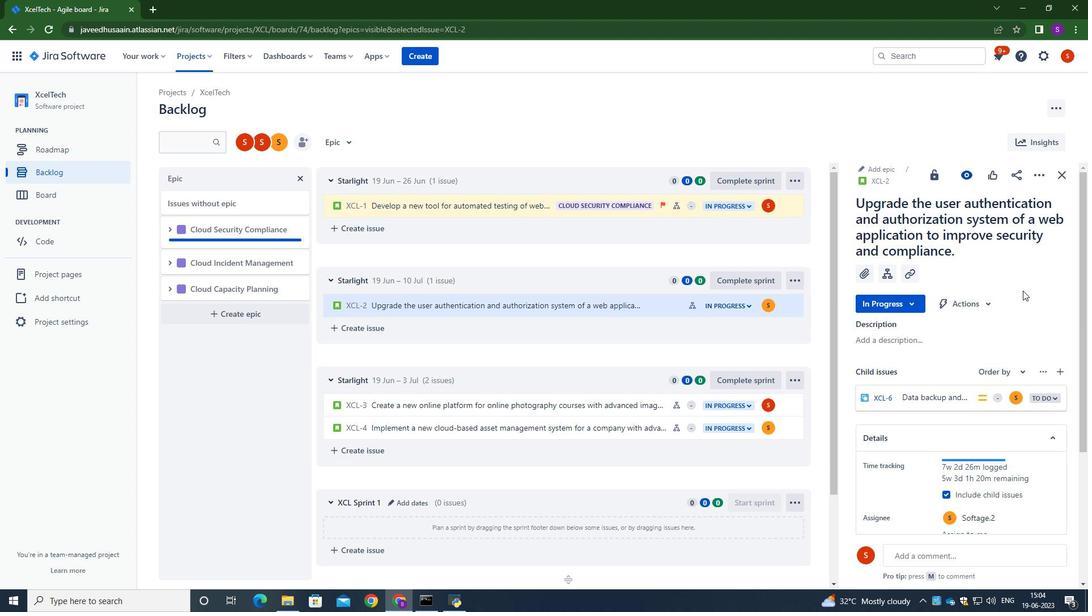 
Action: Mouse scrolled (1023, 291) with delta (0, 0)
Screenshot: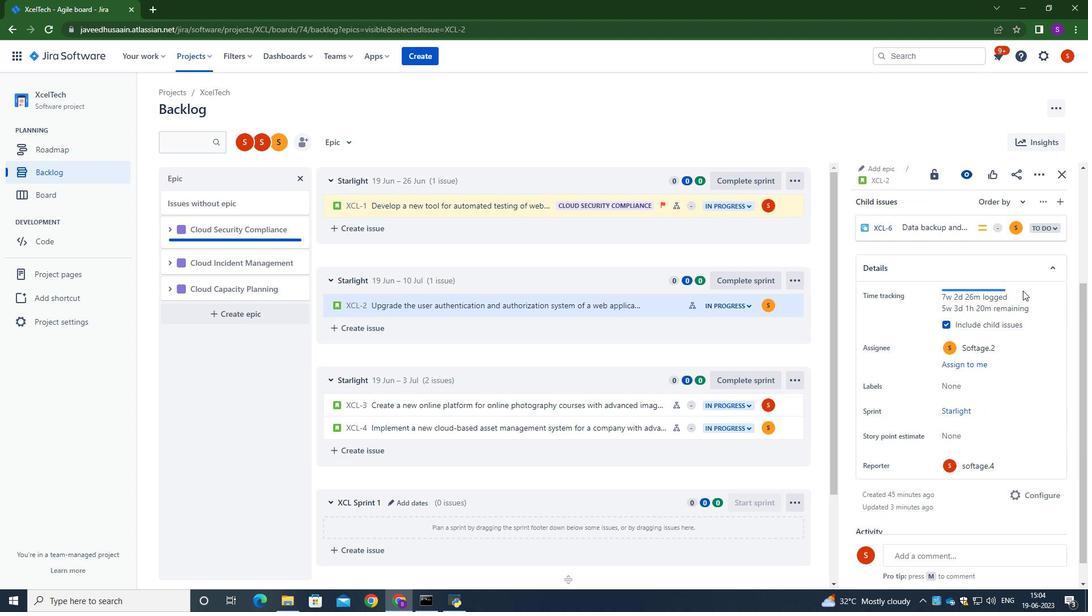 
Action: Mouse scrolled (1023, 291) with delta (0, 0)
Screenshot: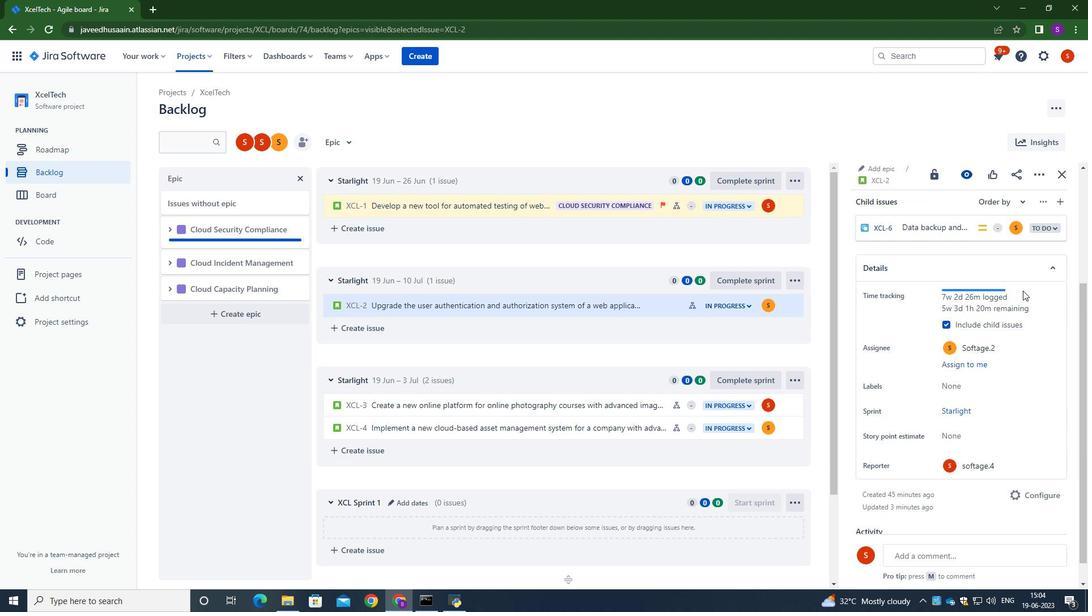 
Action: Mouse scrolled (1023, 291) with delta (0, 0)
Screenshot: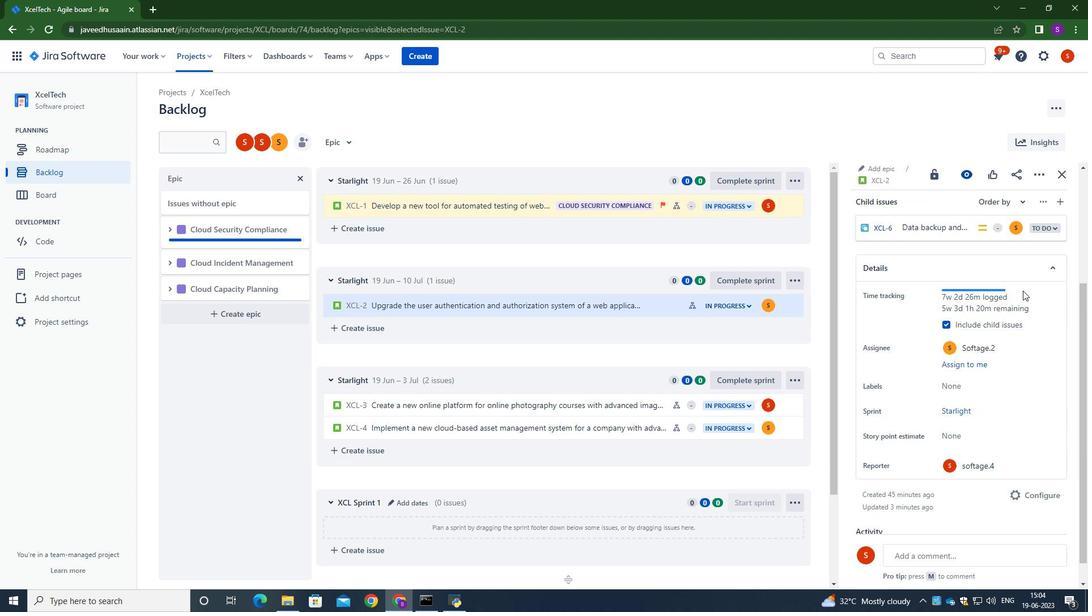 
Action: Mouse scrolled (1023, 291) with delta (0, 0)
Screenshot: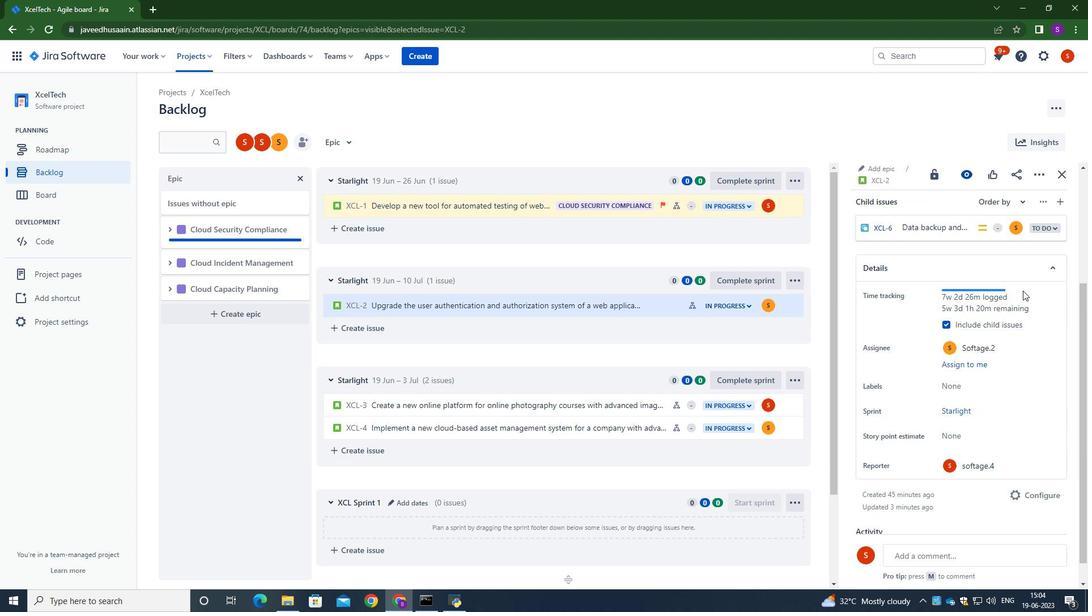 
Action: Mouse scrolled (1023, 291) with delta (0, 0)
Screenshot: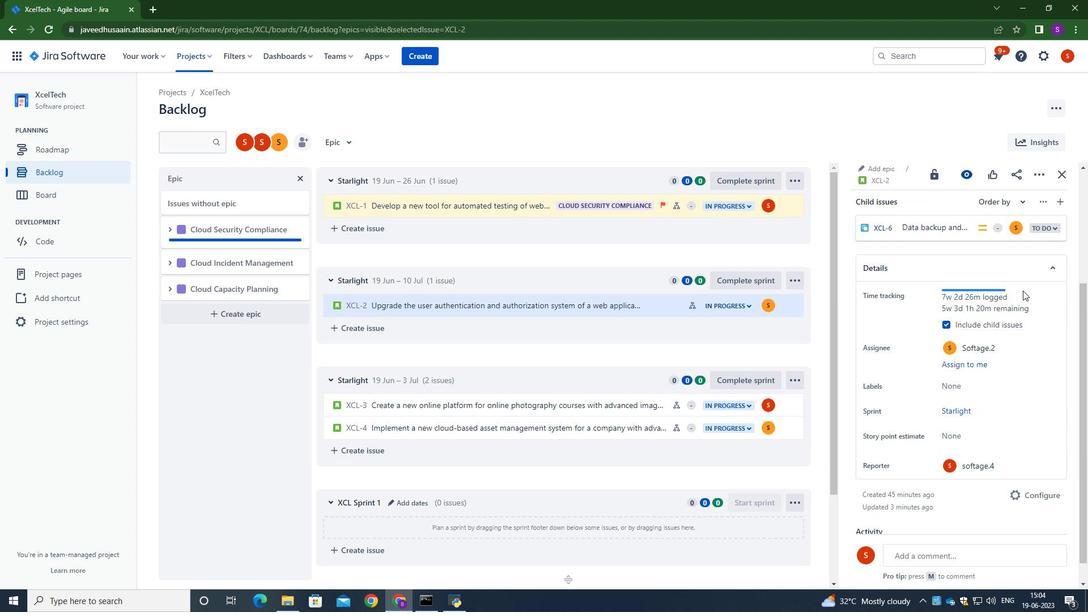 
Action: Mouse moved to (1038, 177)
Screenshot: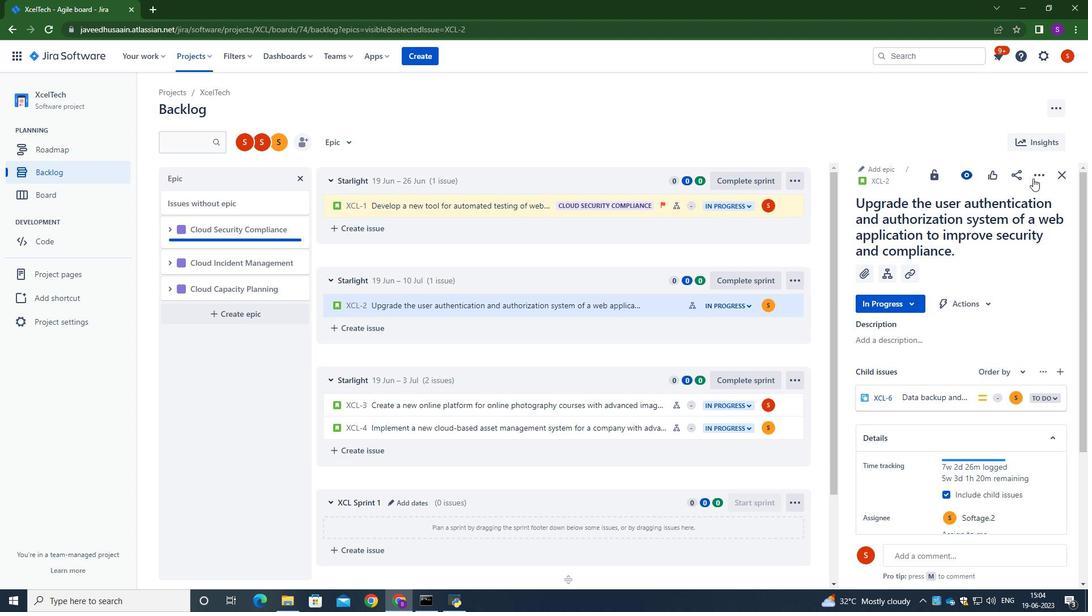 
Action: Mouse pressed left at (1038, 177)
Screenshot: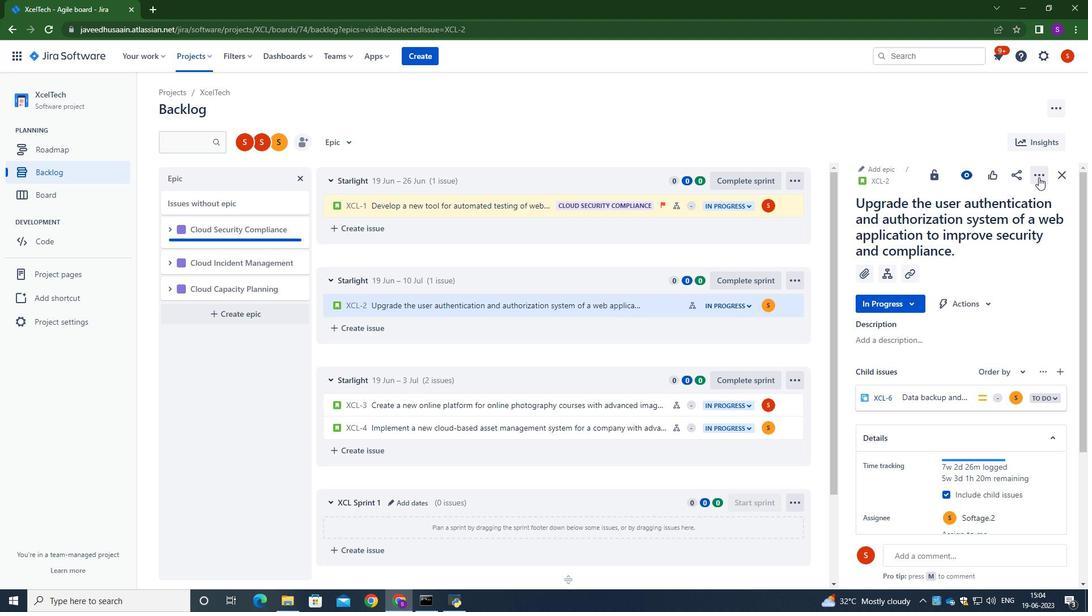 
Action: Mouse moved to (989, 323)
Screenshot: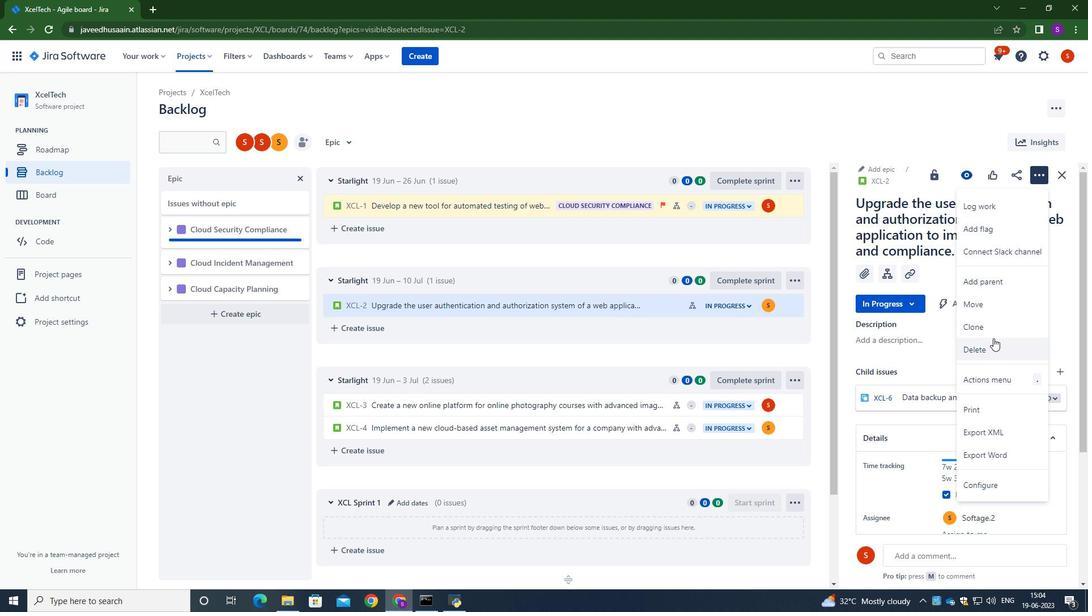 
Action: Mouse pressed left at (989, 323)
Screenshot: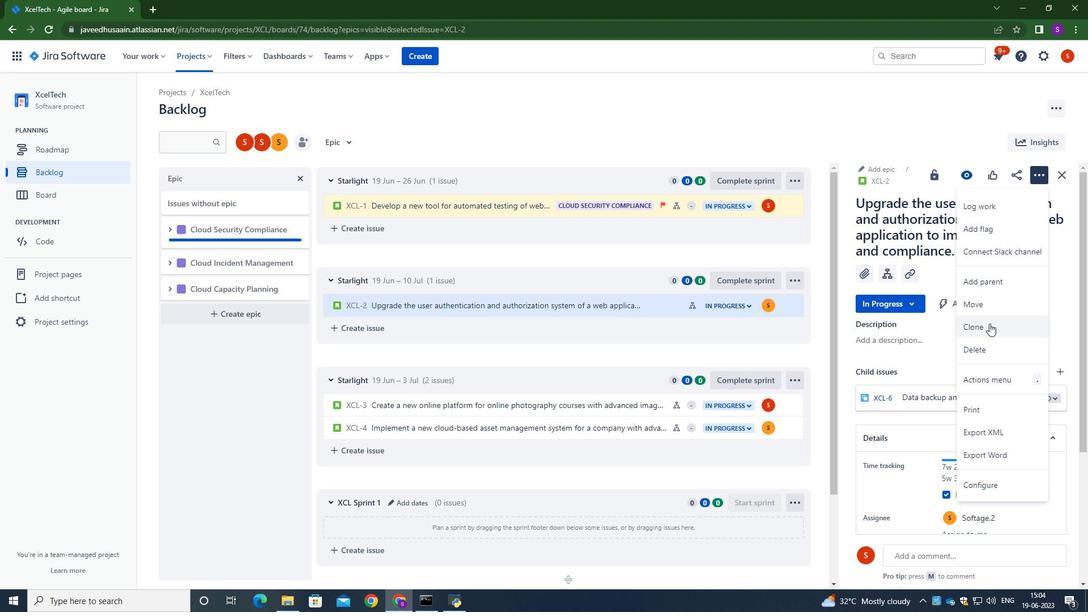 
Action: Mouse moved to (630, 245)
Screenshot: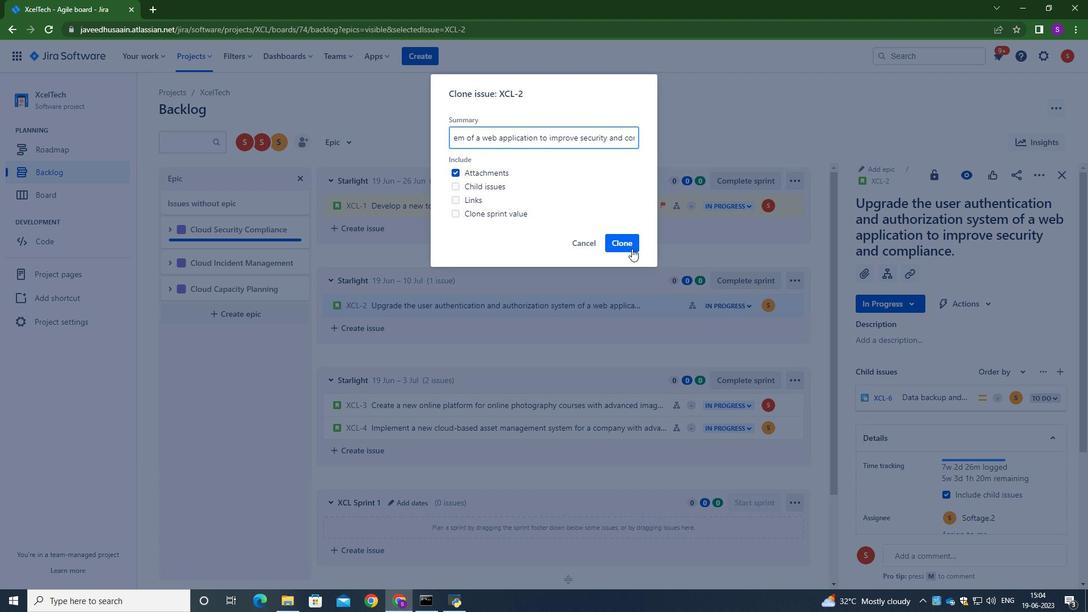 
Action: Mouse pressed left at (630, 245)
Screenshot: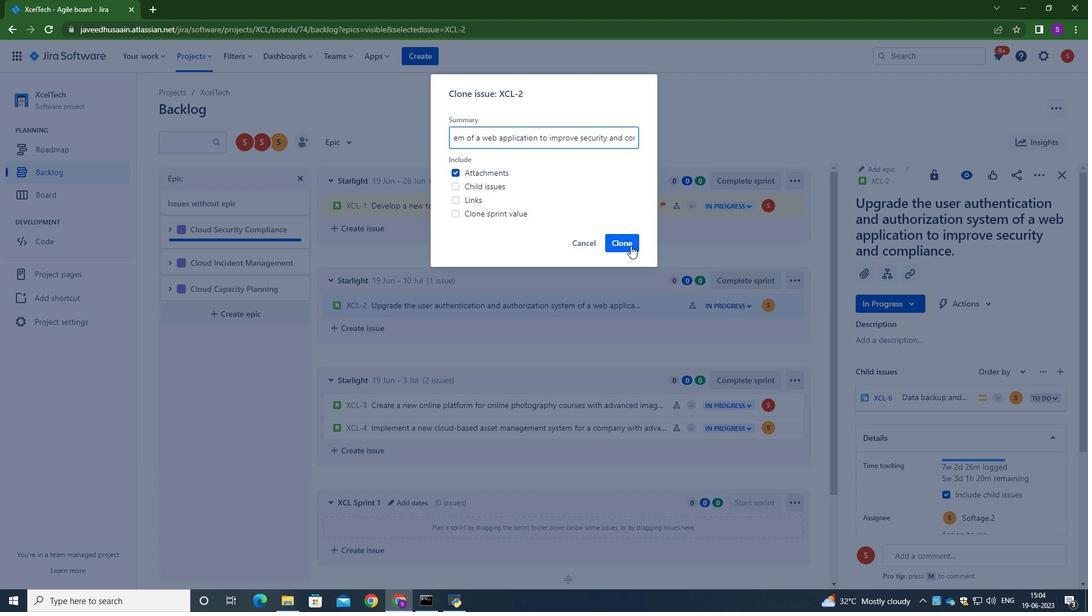 
Action: Mouse moved to (649, 307)
Screenshot: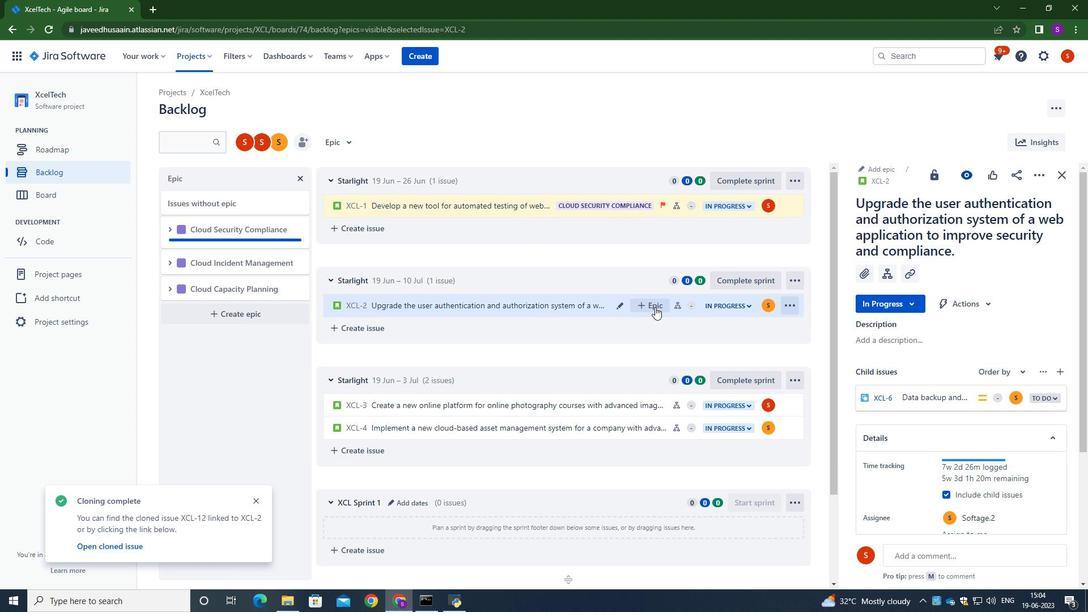 
Action: Mouse pressed left at (649, 307)
Screenshot: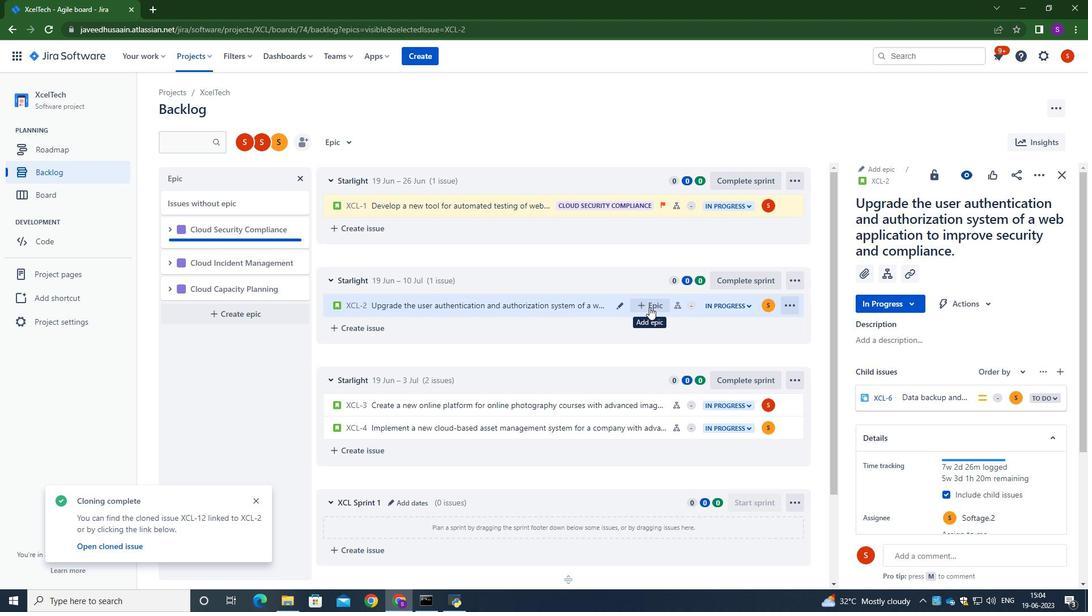 
Action: Mouse moved to (701, 386)
Screenshot: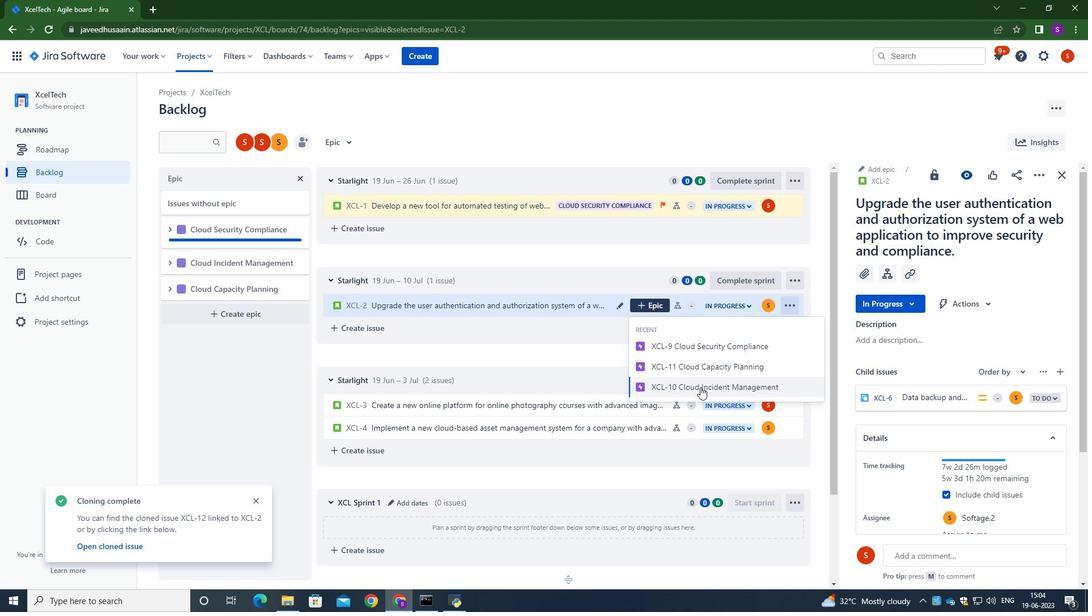 
Action: Mouse pressed left at (701, 386)
Screenshot: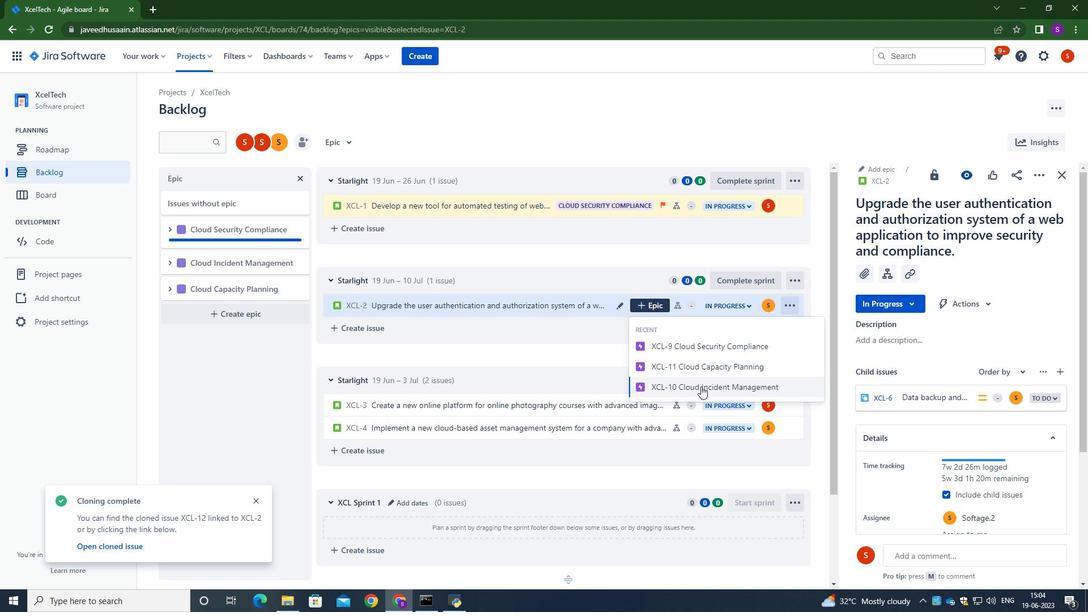
Action: Mouse moved to (680, 123)
Screenshot: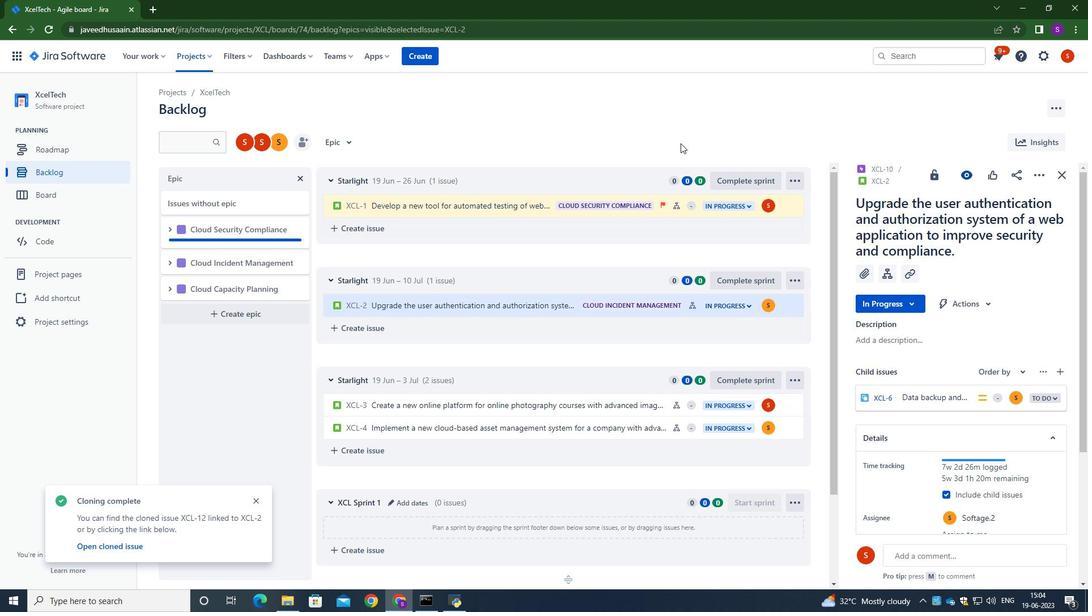 
Action: Mouse pressed left at (680, 123)
Screenshot: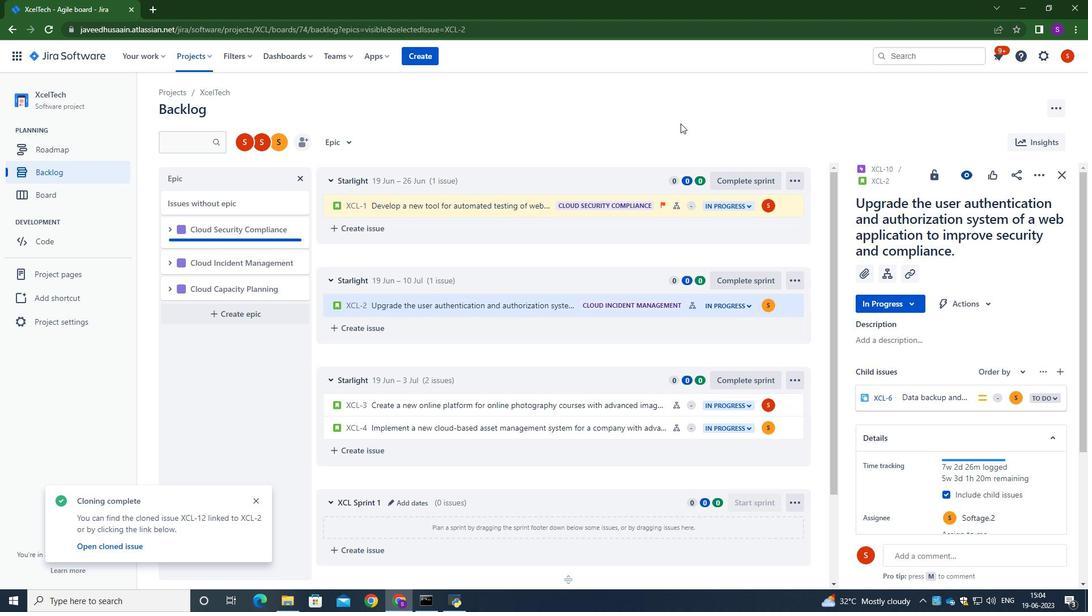 
